 Task: Zoom out the location "Shell Knob, Missouri, US" two times.
Action: Mouse moved to (813, 171)
Screenshot: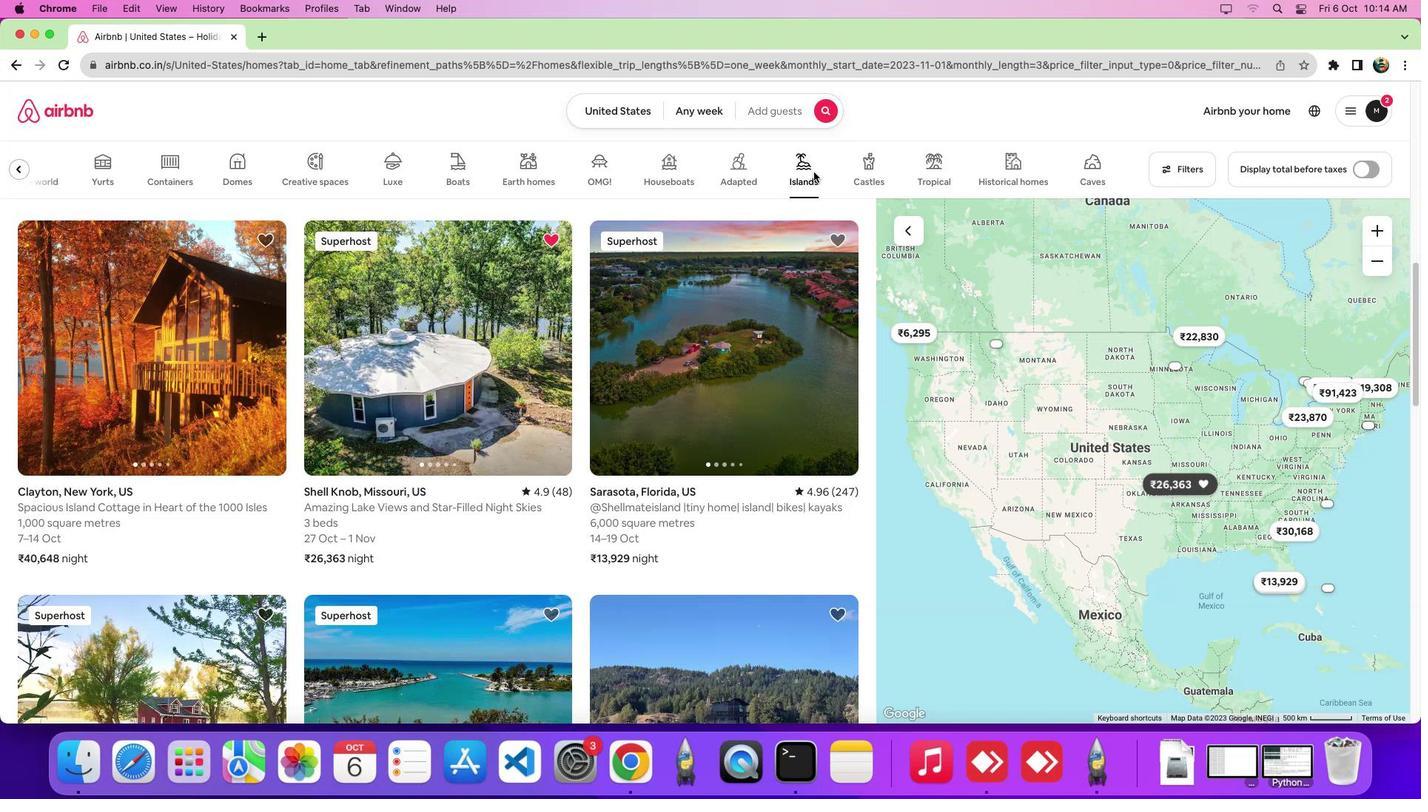 
Action: Mouse pressed left at (813, 171)
Screenshot: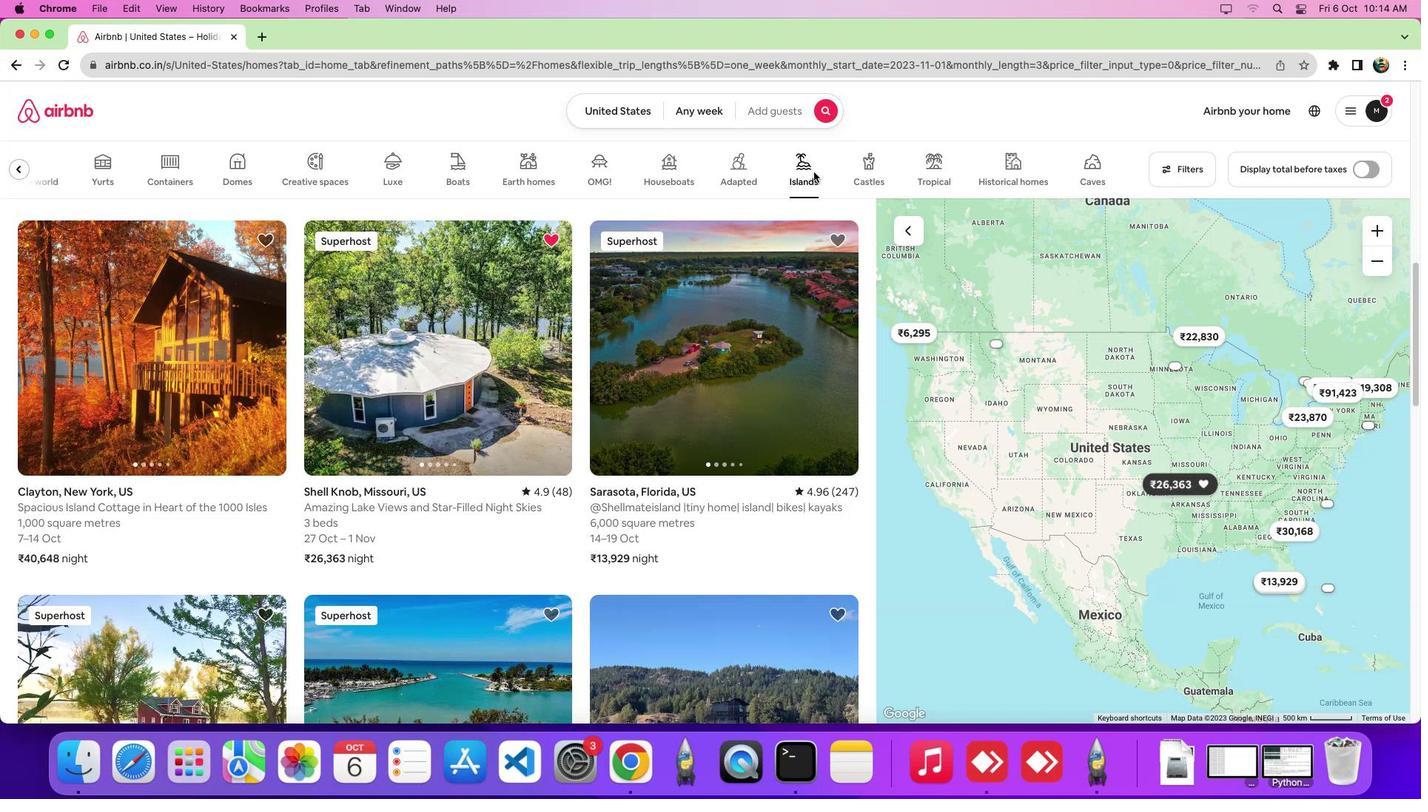 
Action: Mouse moved to (397, 401)
Screenshot: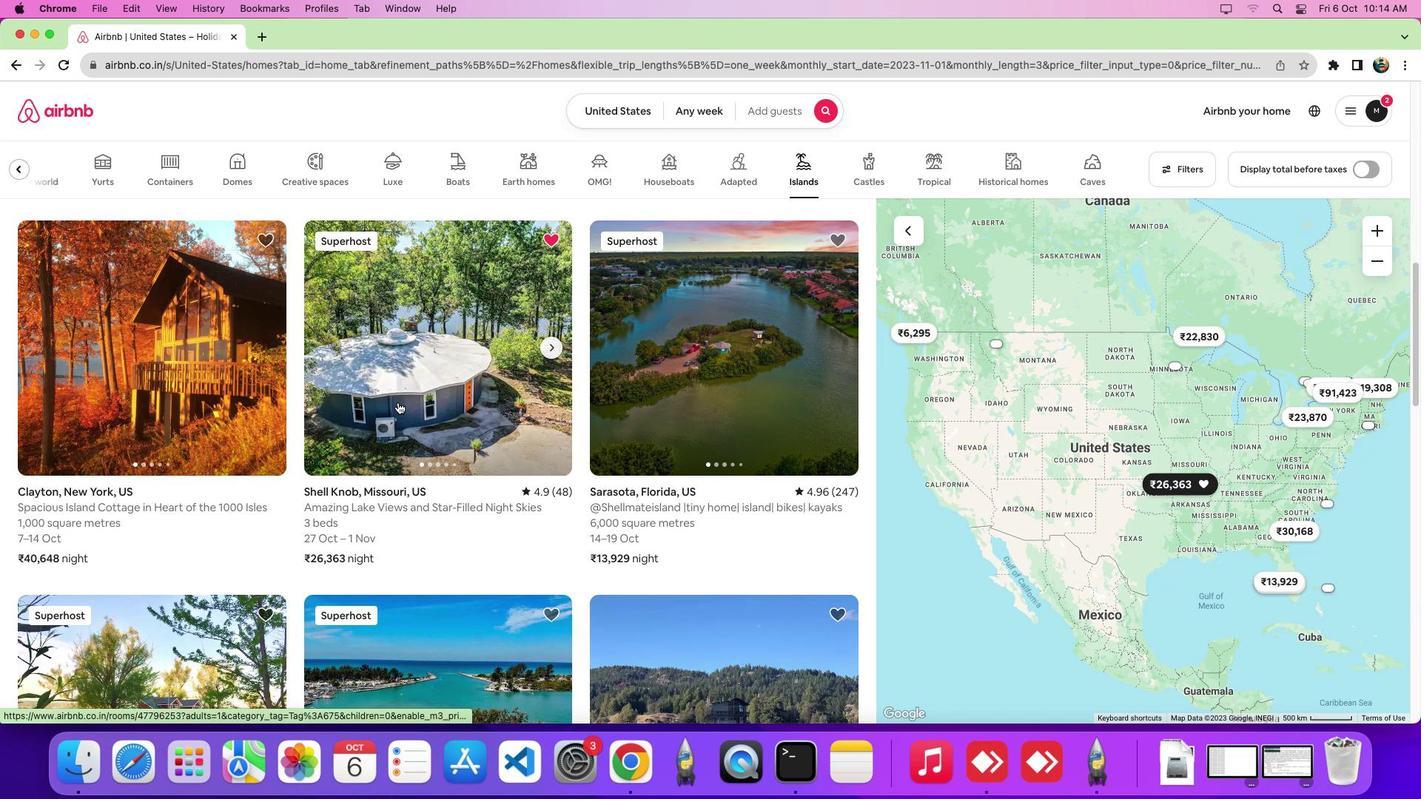 
Action: Mouse pressed left at (397, 401)
Screenshot: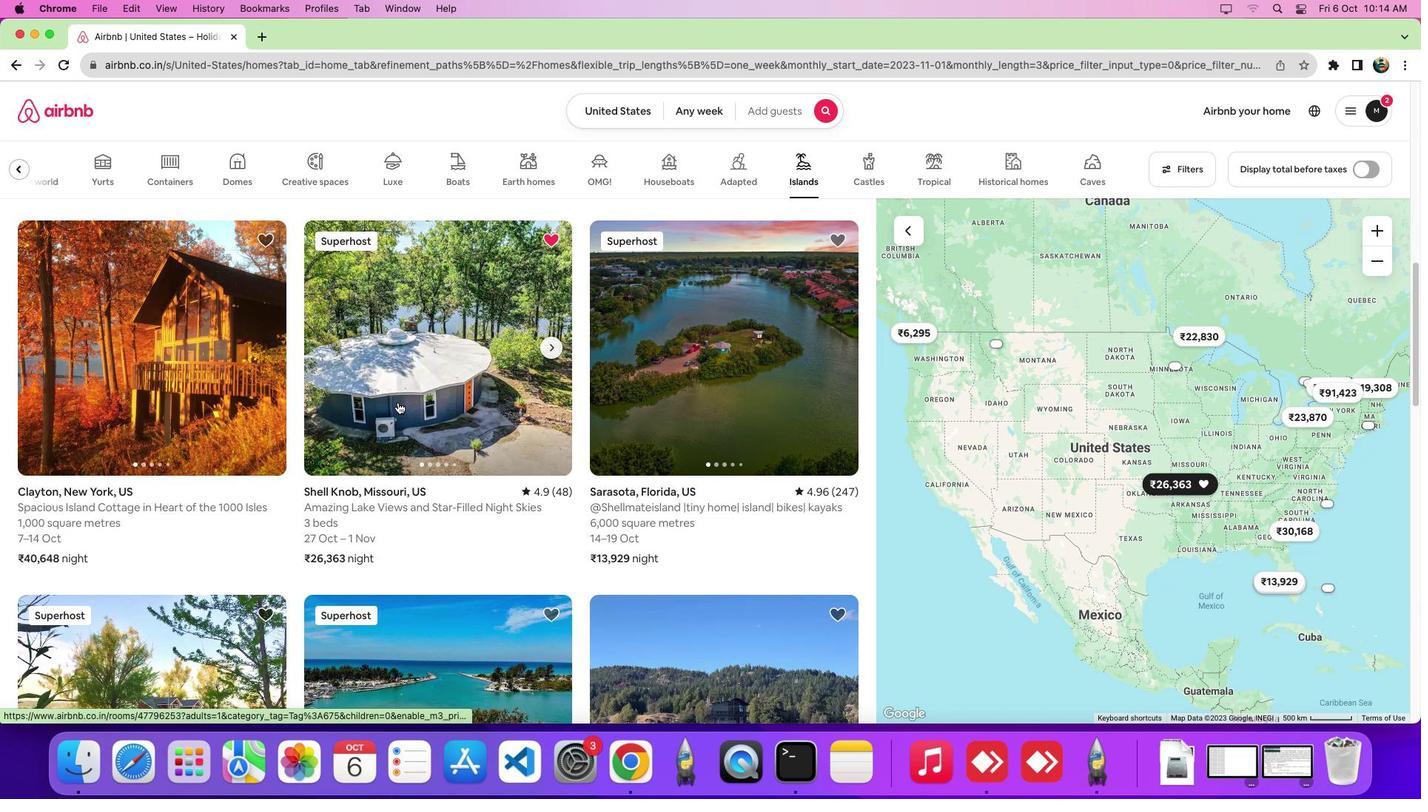 
Action: Mouse moved to (586, 535)
Screenshot: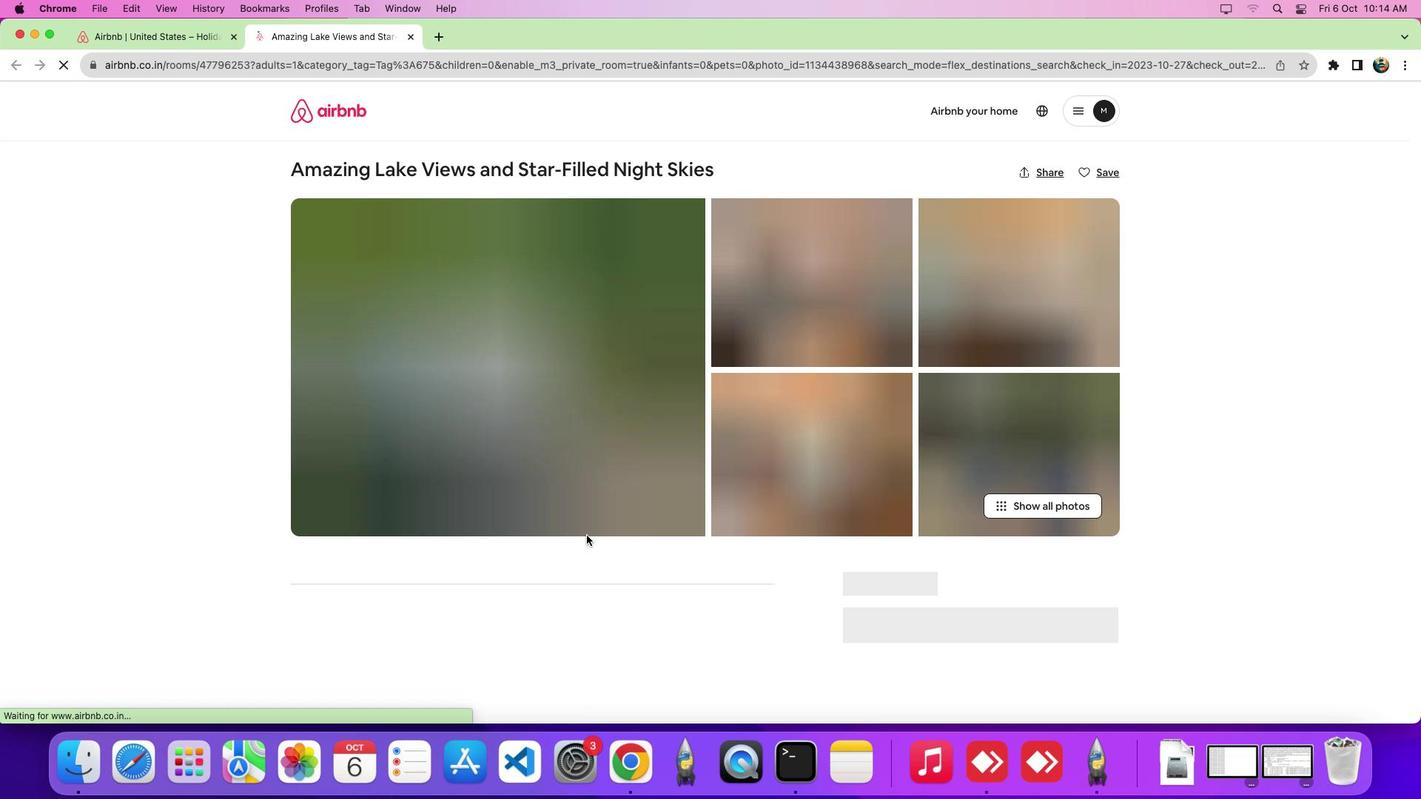 
Action: Mouse scrolled (586, 535) with delta (0, 0)
Screenshot: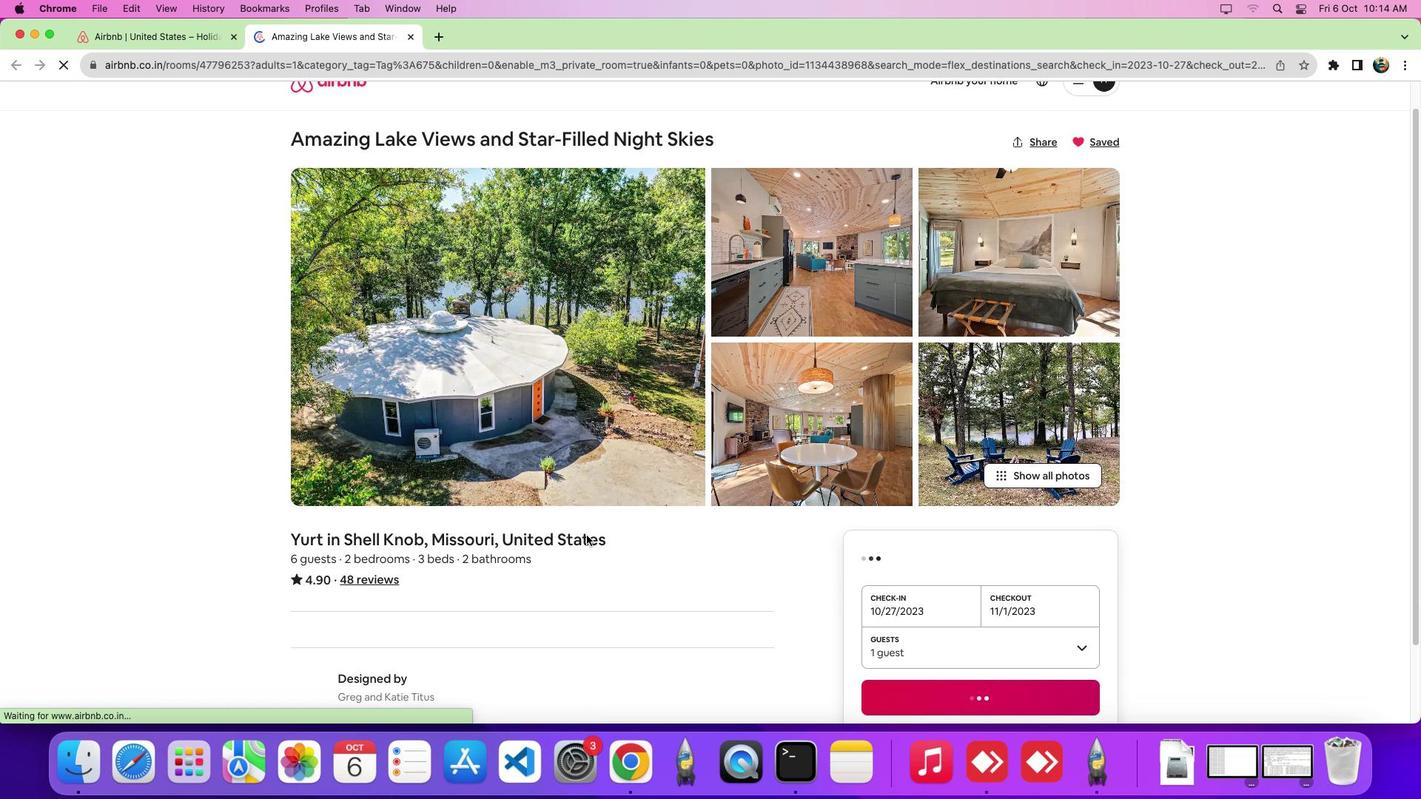 
Action: Mouse scrolled (586, 535) with delta (0, -1)
Screenshot: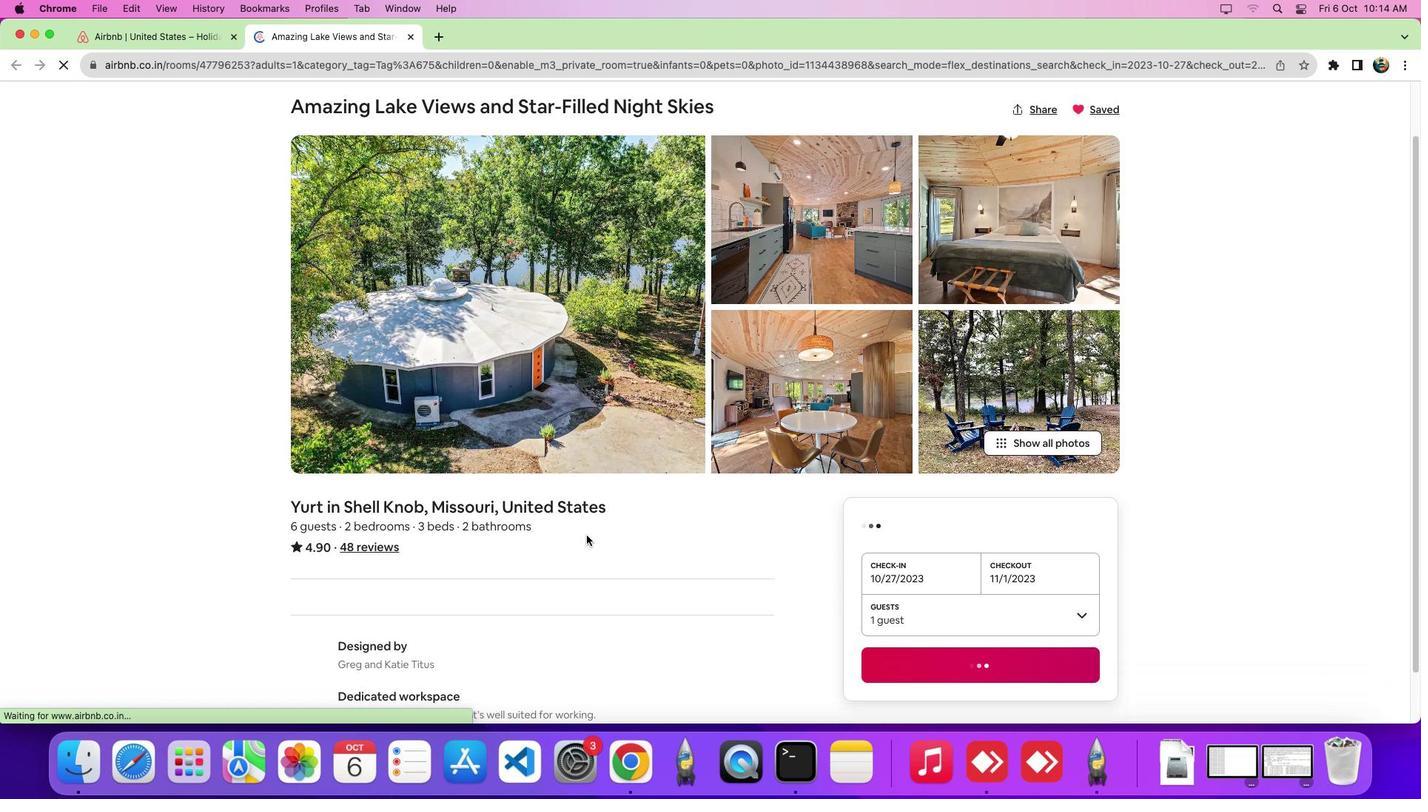 
Action: Mouse scrolled (586, 535) with delta (0, -7)
Screenshot: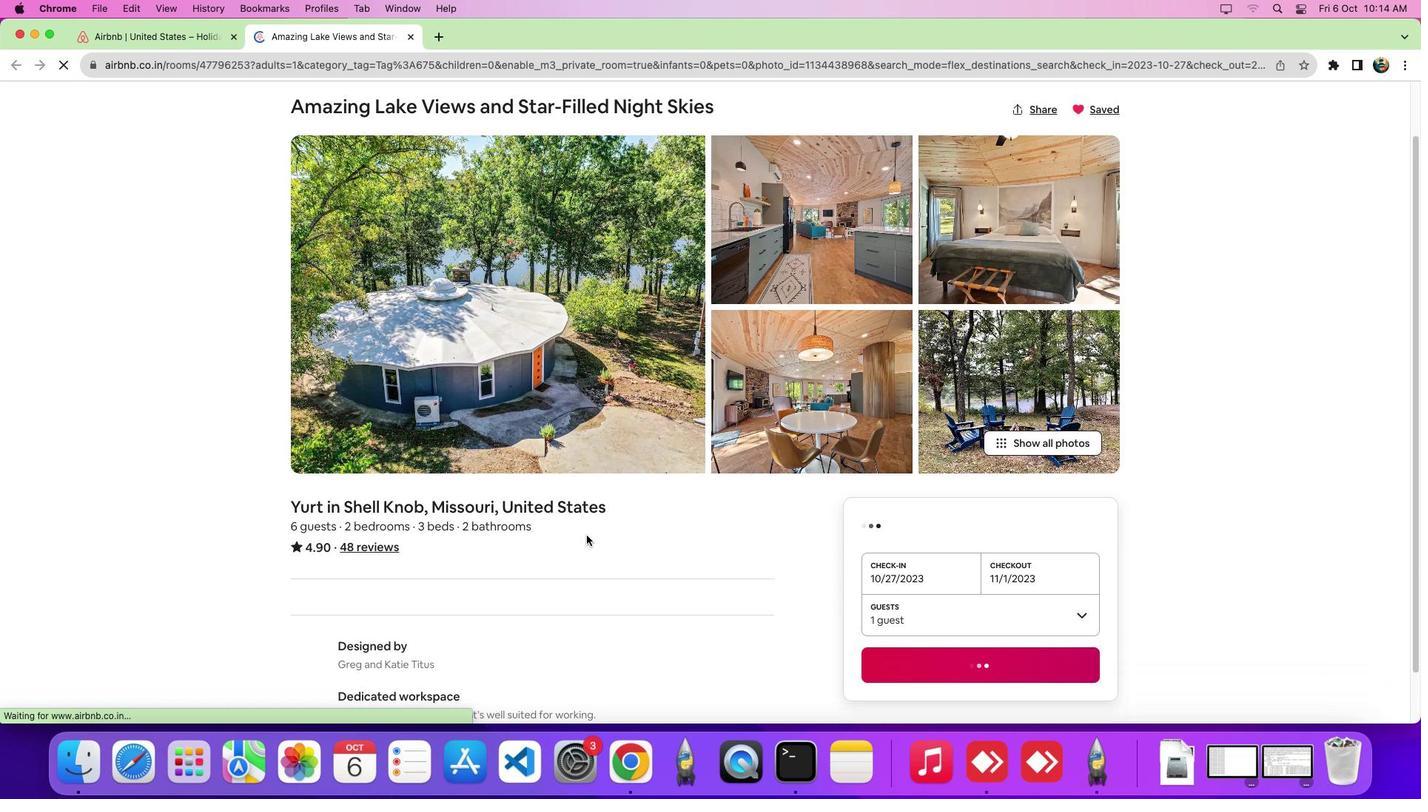 
Action: Mouse scrolled (586, 535) with delta (0, -10)
Screenshot: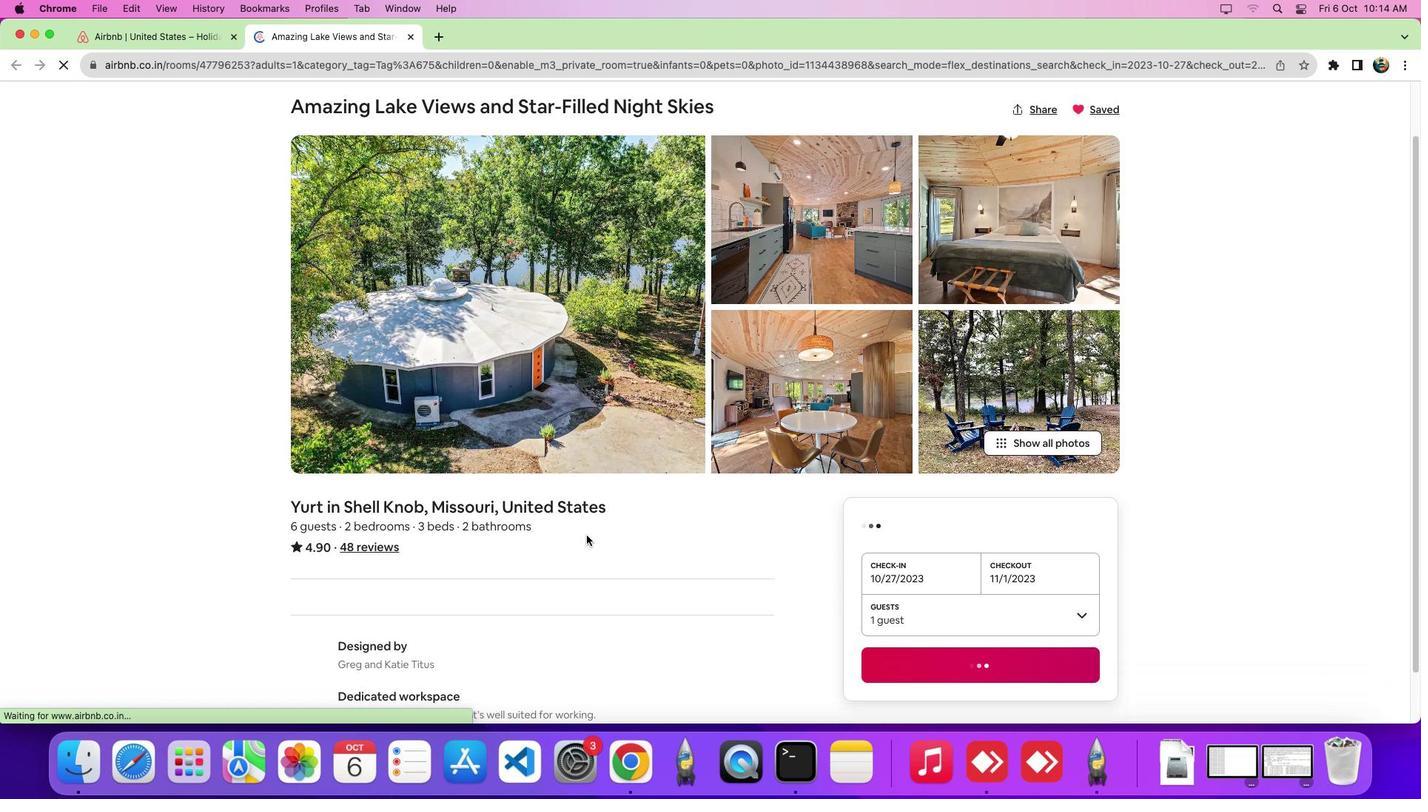 
Action: Mouse scrolled (586, 535) with delta (0, -11)
Screenshot: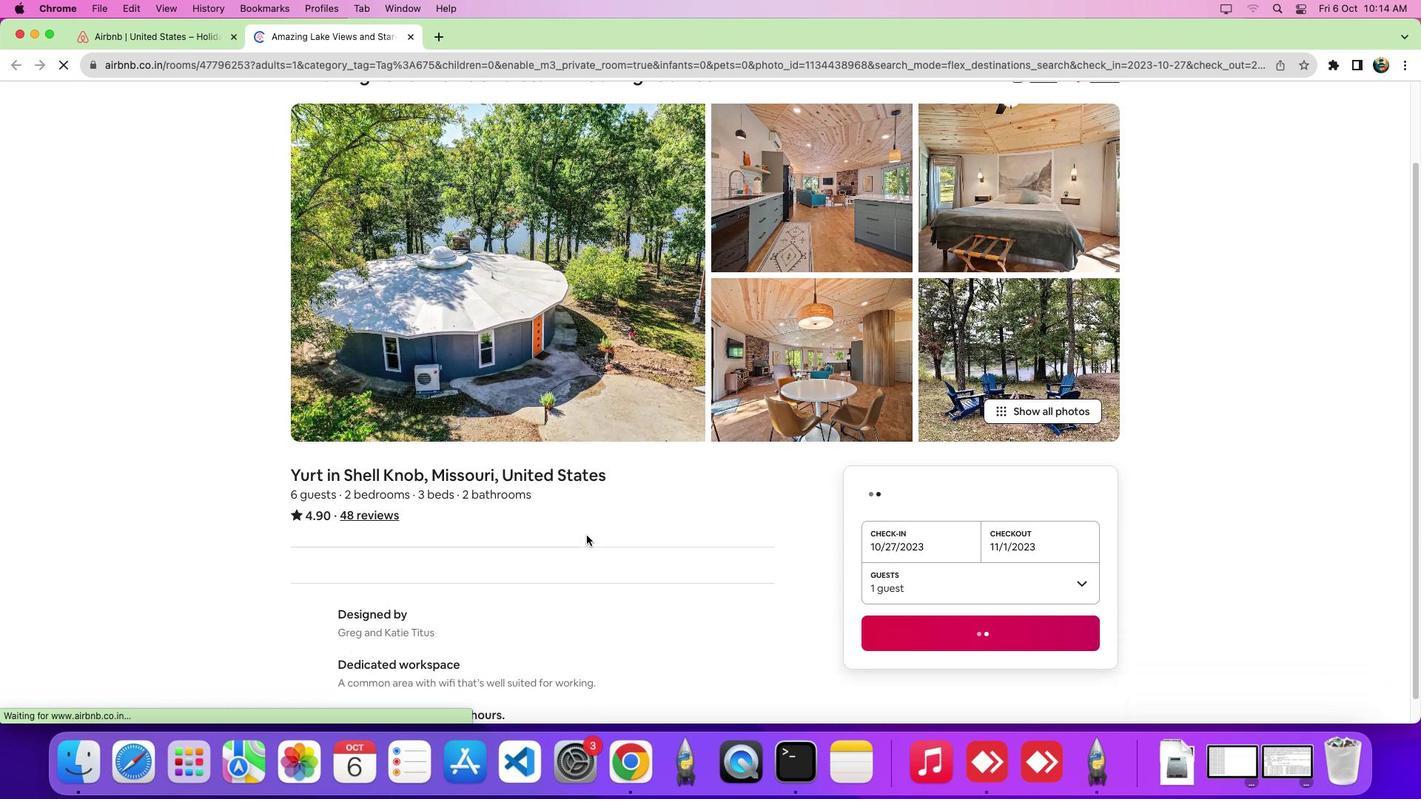 
Action: Mouse scrolled (586, 535) with delta (0, -12)
Screenshot: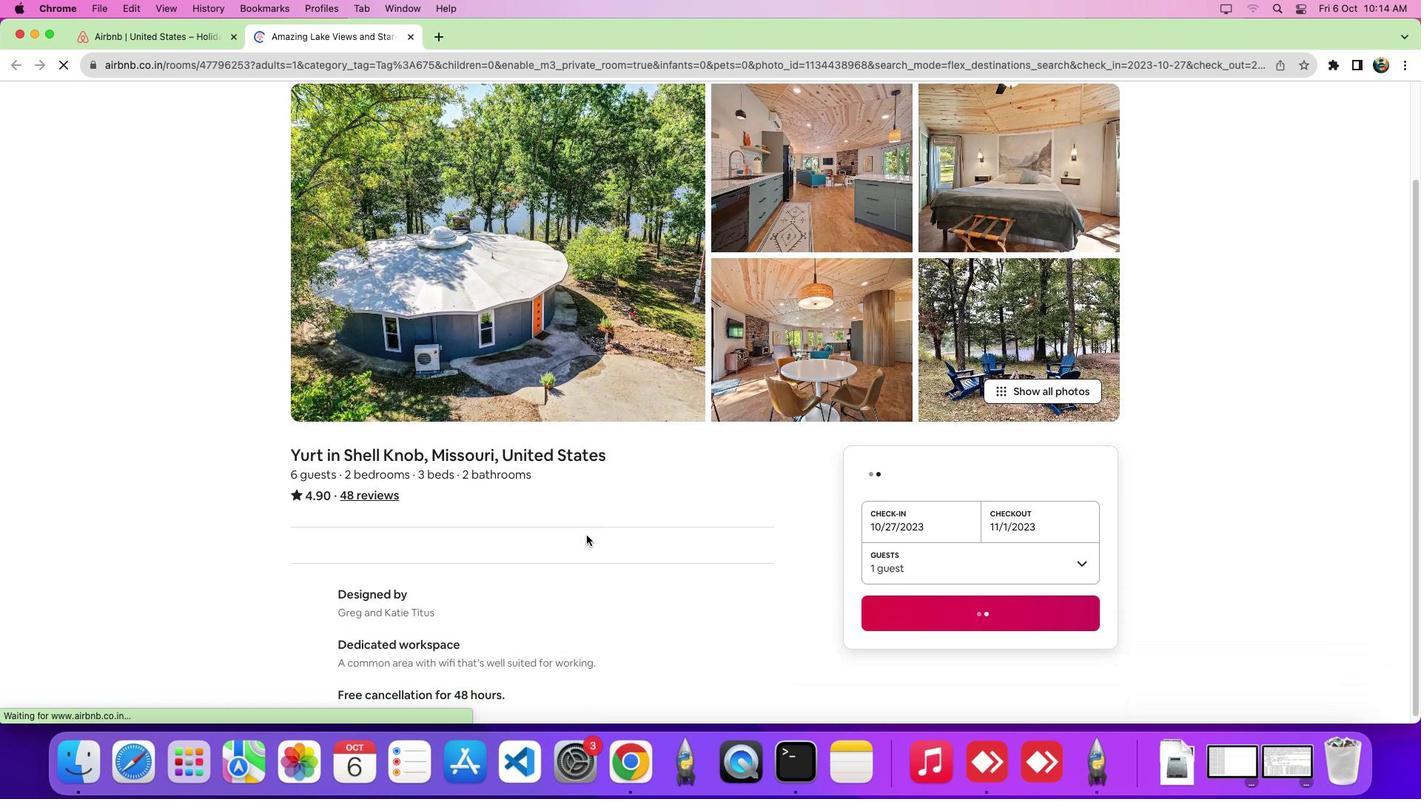 
Action: Mouse scrolled (586, 535) with delta (0, 0)
Screenshot: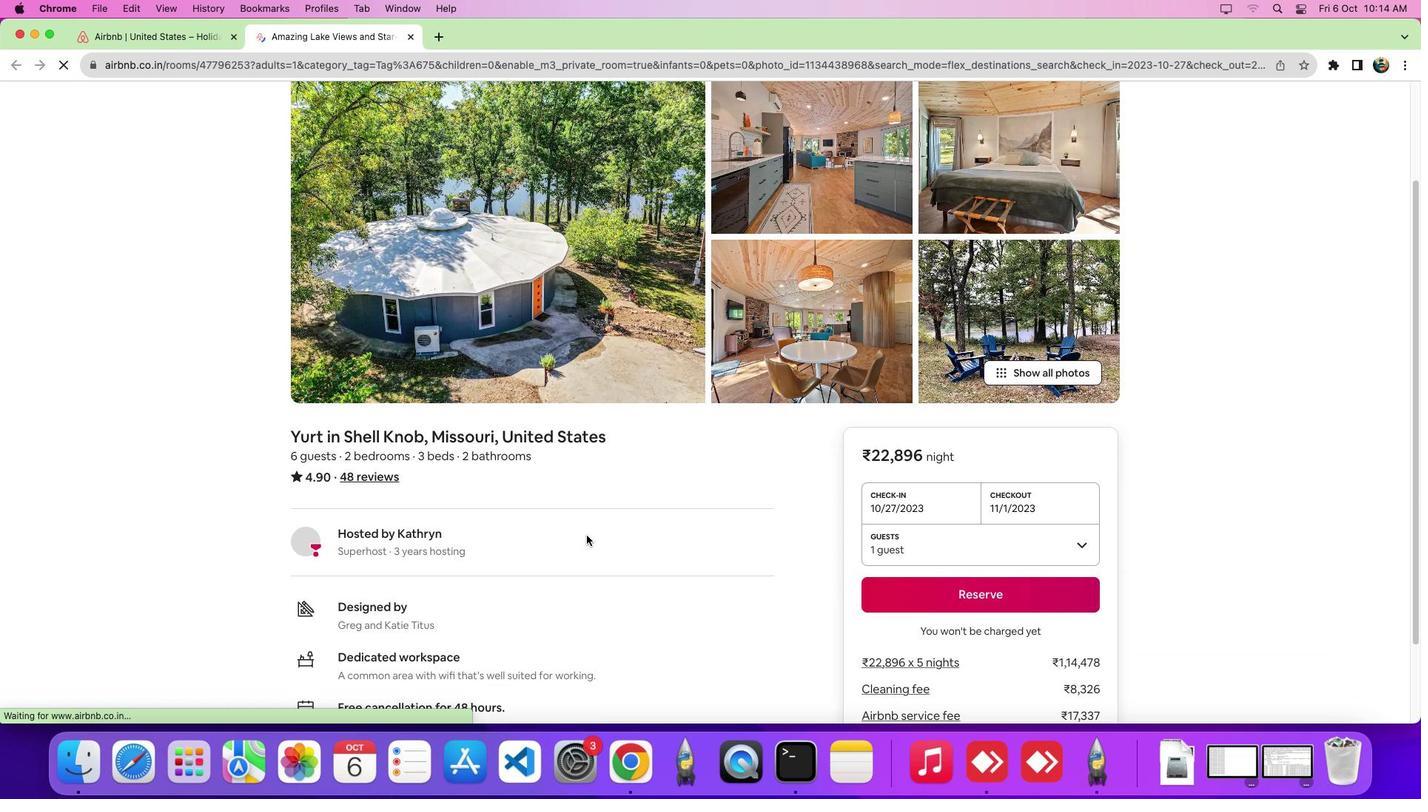 
Action: Mouse scrolled (586, 535) with delta (0, -1)
Screenshot: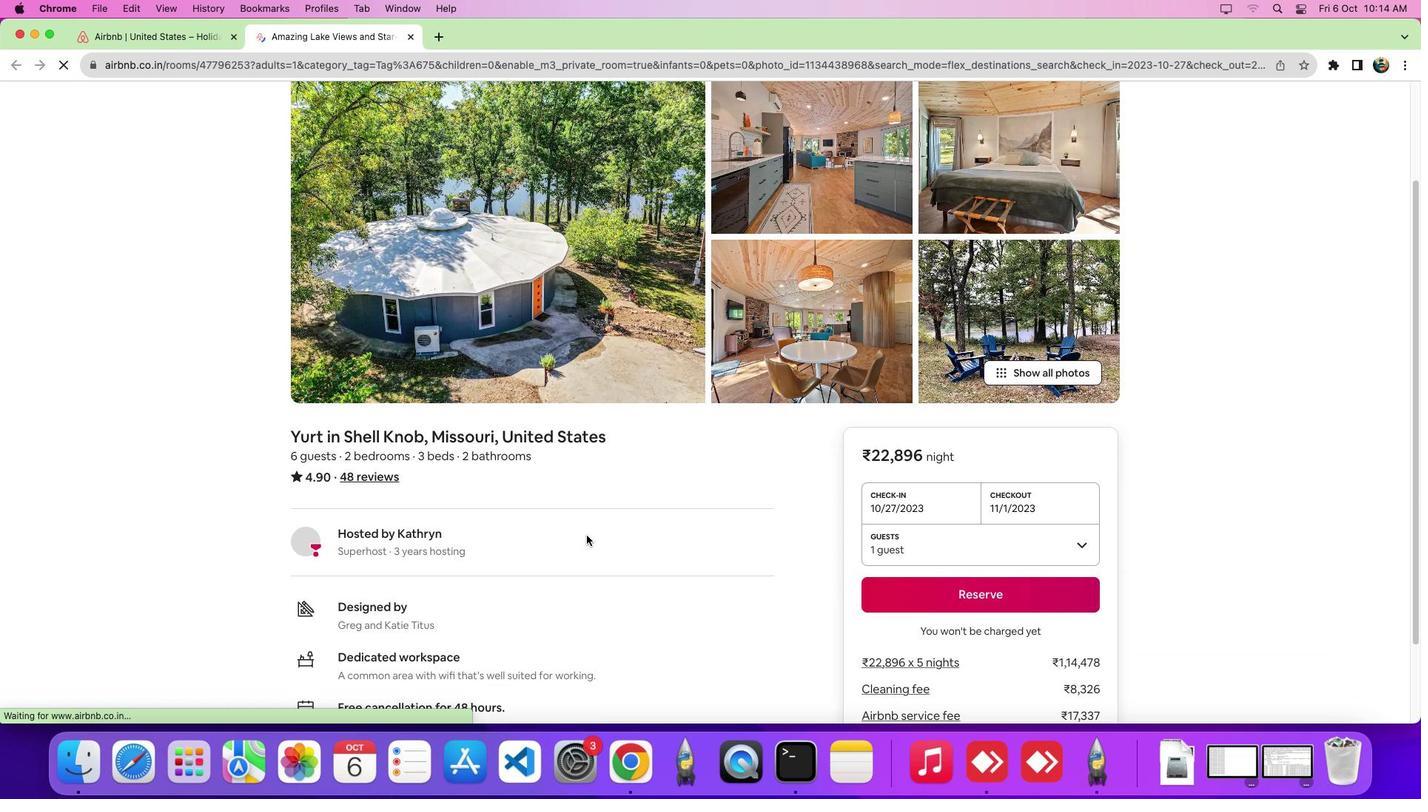 
Action: Mouse scrolled (586, 535) with delta (0, -7)
Screenshot: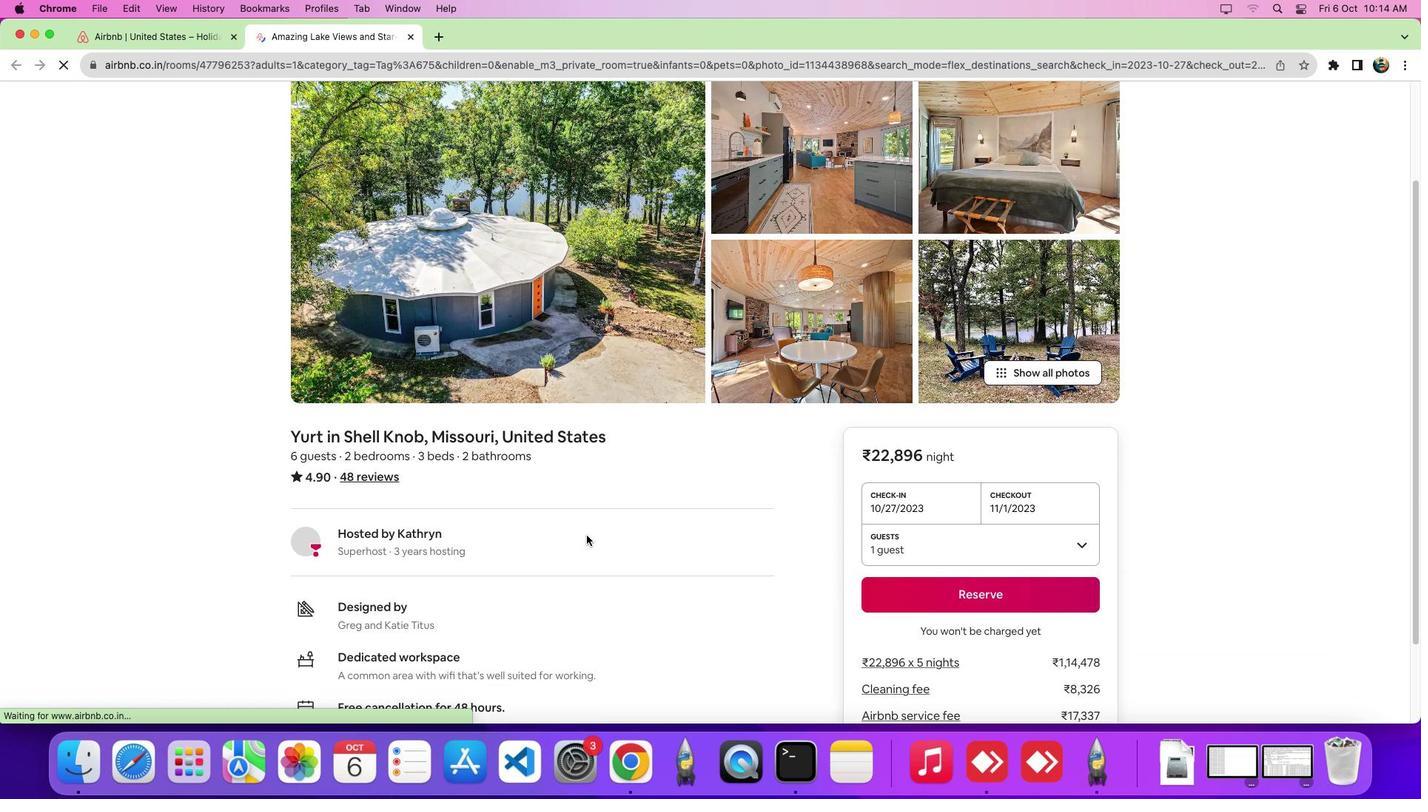 
Action: Mouse scrolled (586, 535) with delta (0, -10)
Screenshot: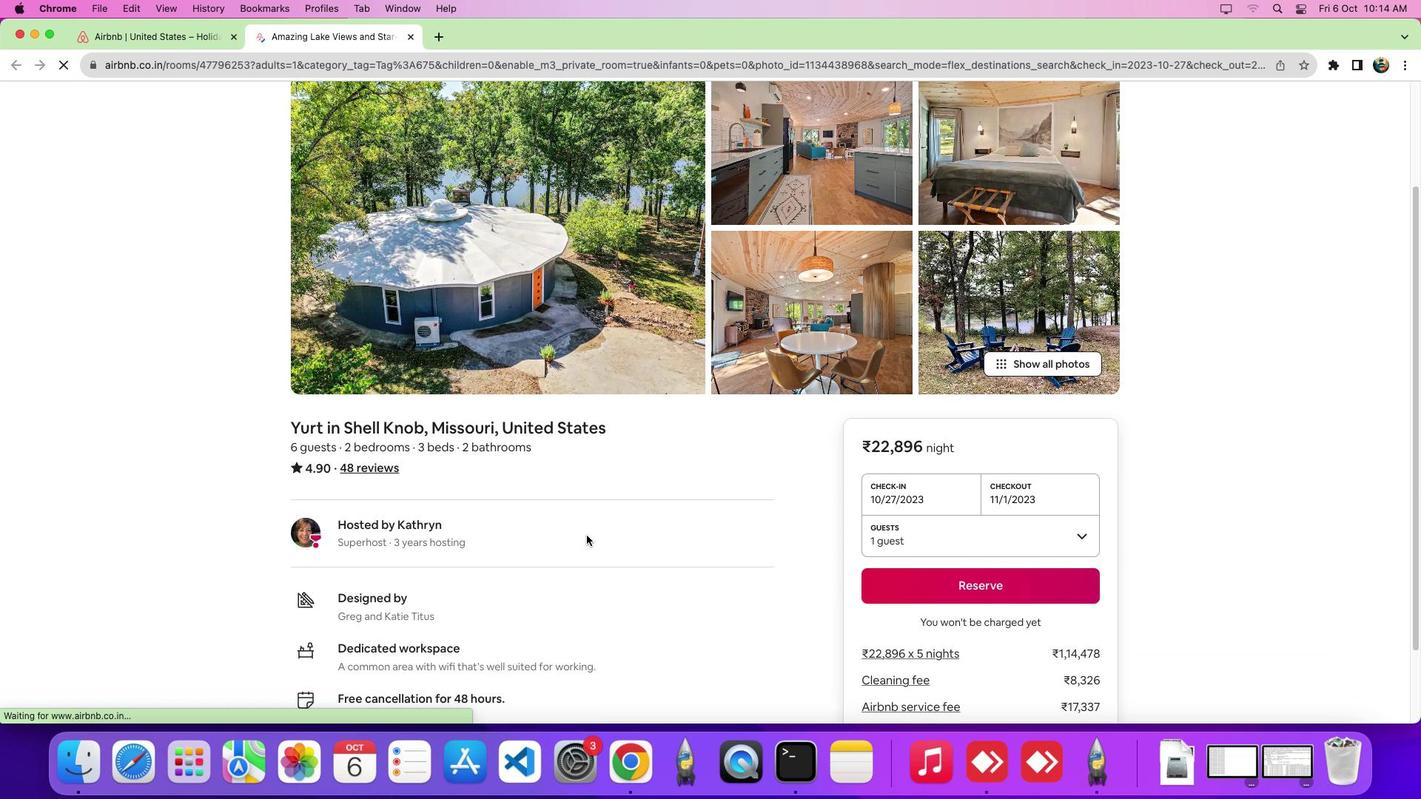 
Action: Mouse scrolled (586, 535) with delta (0, -11)
Screenshot: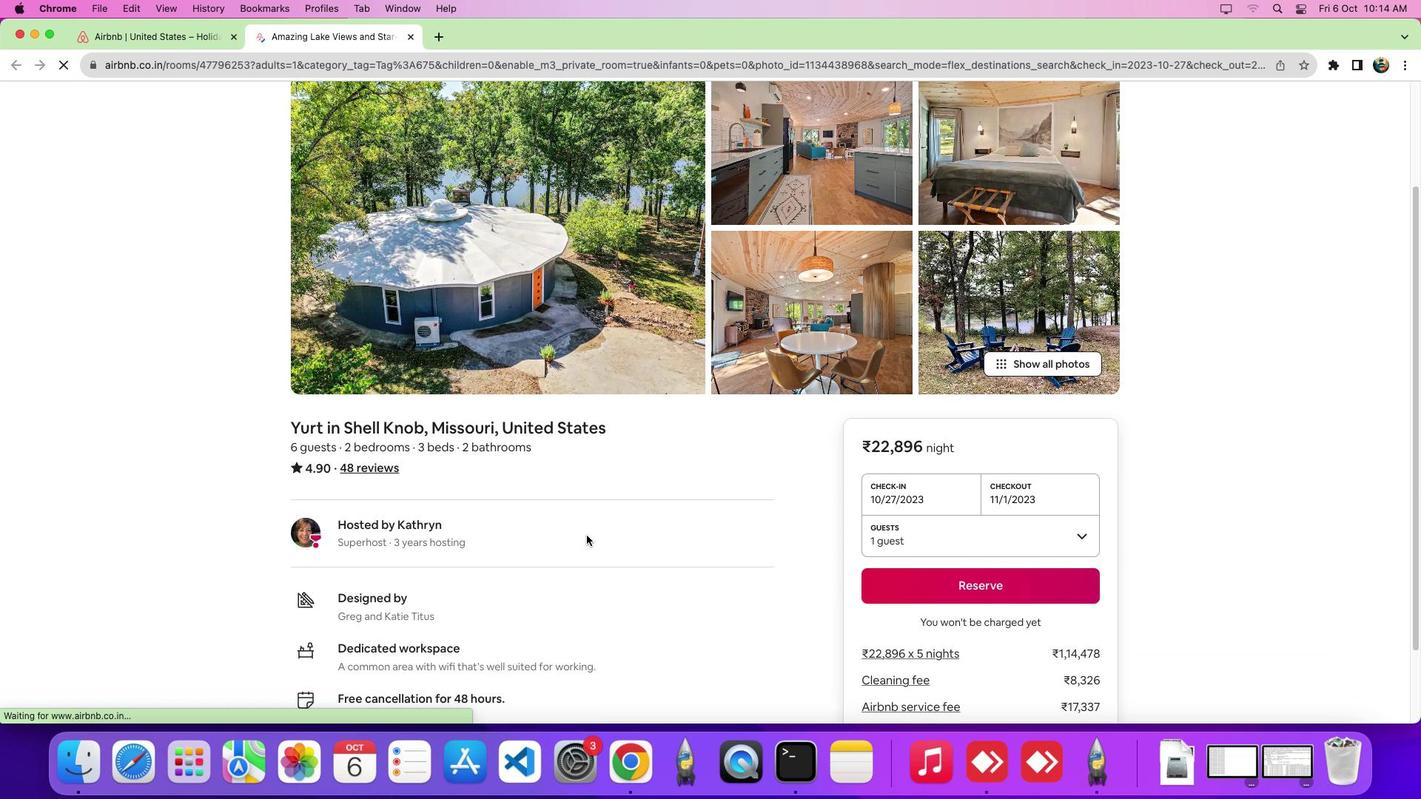 
Action: Mouse scrolled (586, 535) with delta (0, -12)
Screenshot: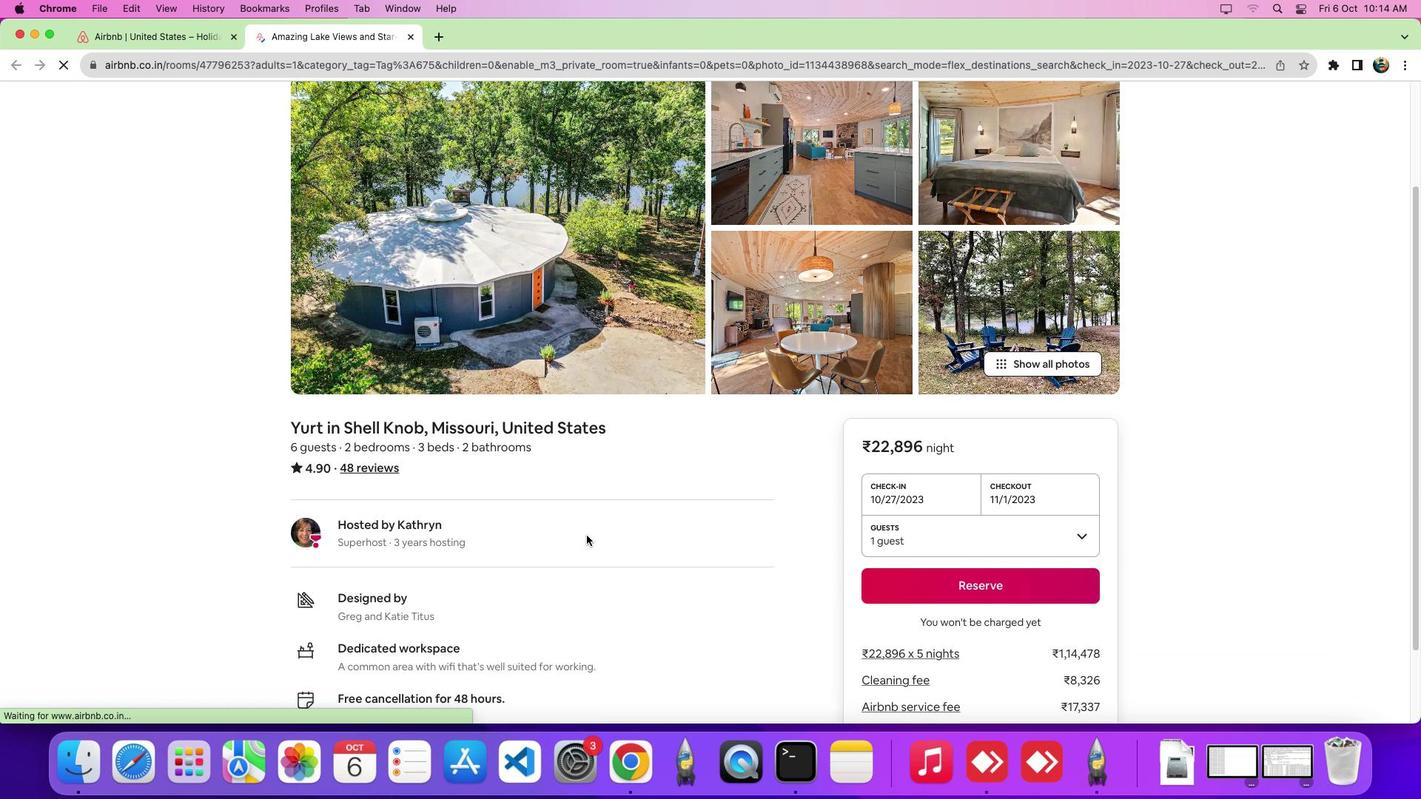 
Action: Mouse scrolled (586, 535) with delta (0, 0)
Screenshot: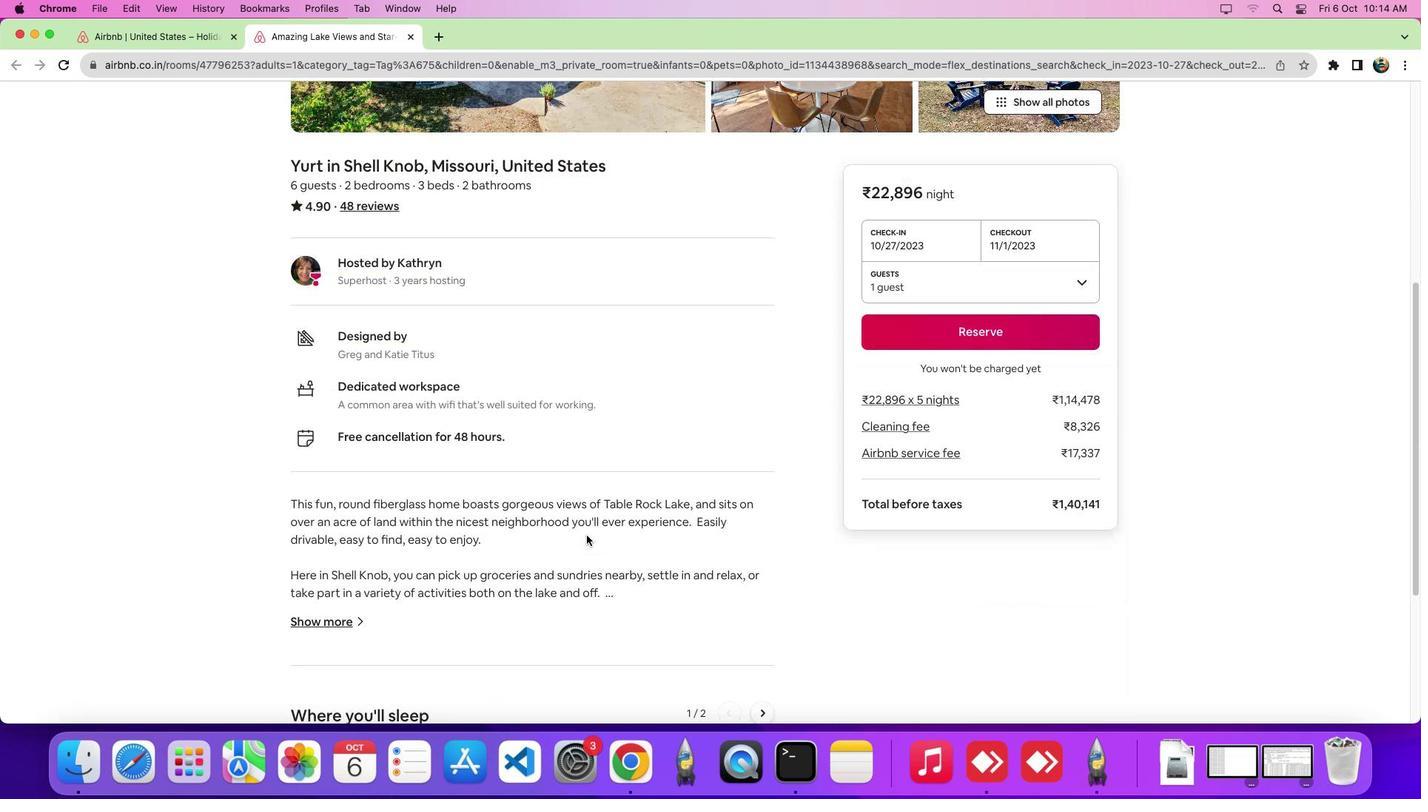 
Action: Mouse scrolled (586, 535) with delta (0, -1)
Screenshot: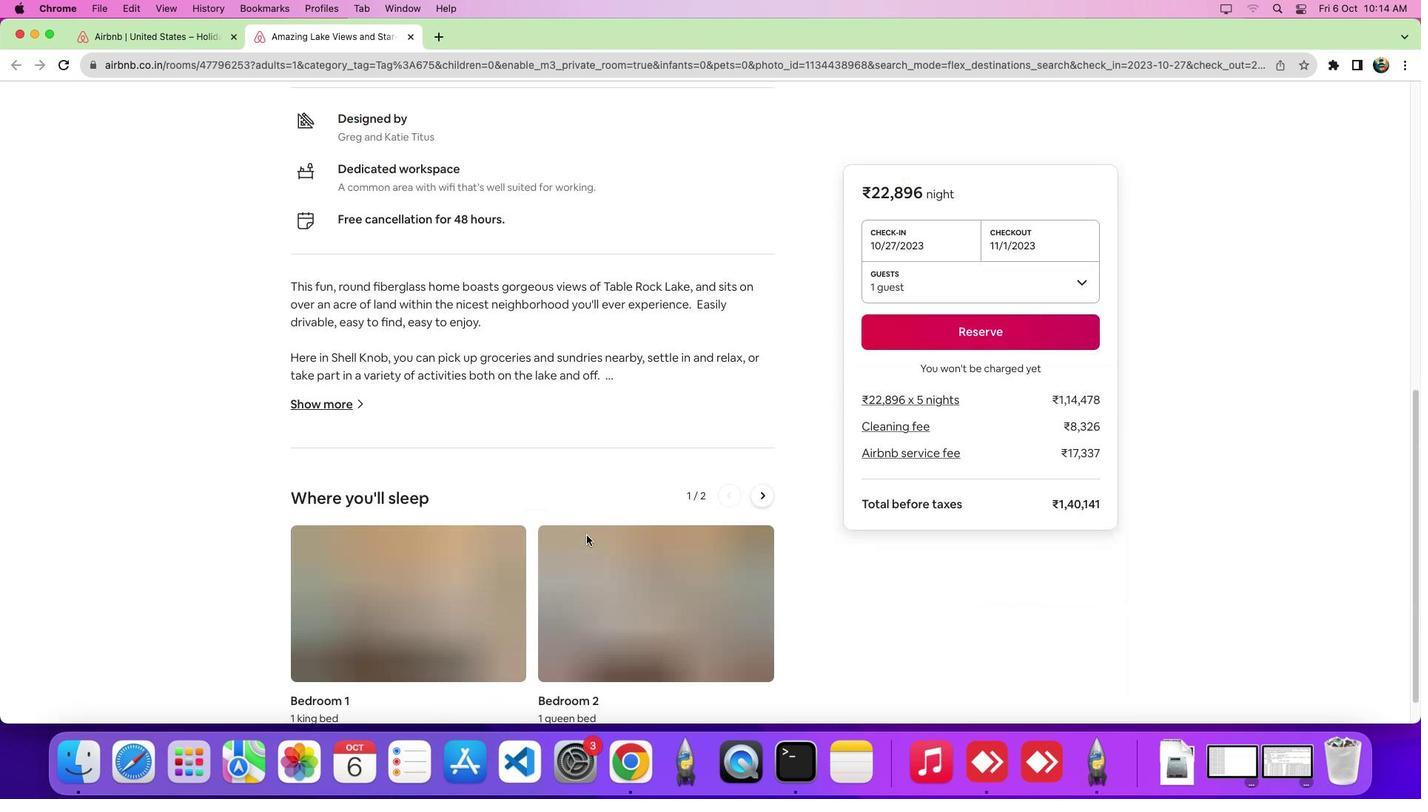 
Action: Mouse scrolled (586, 535) with delta (0, -7)
Screenshot: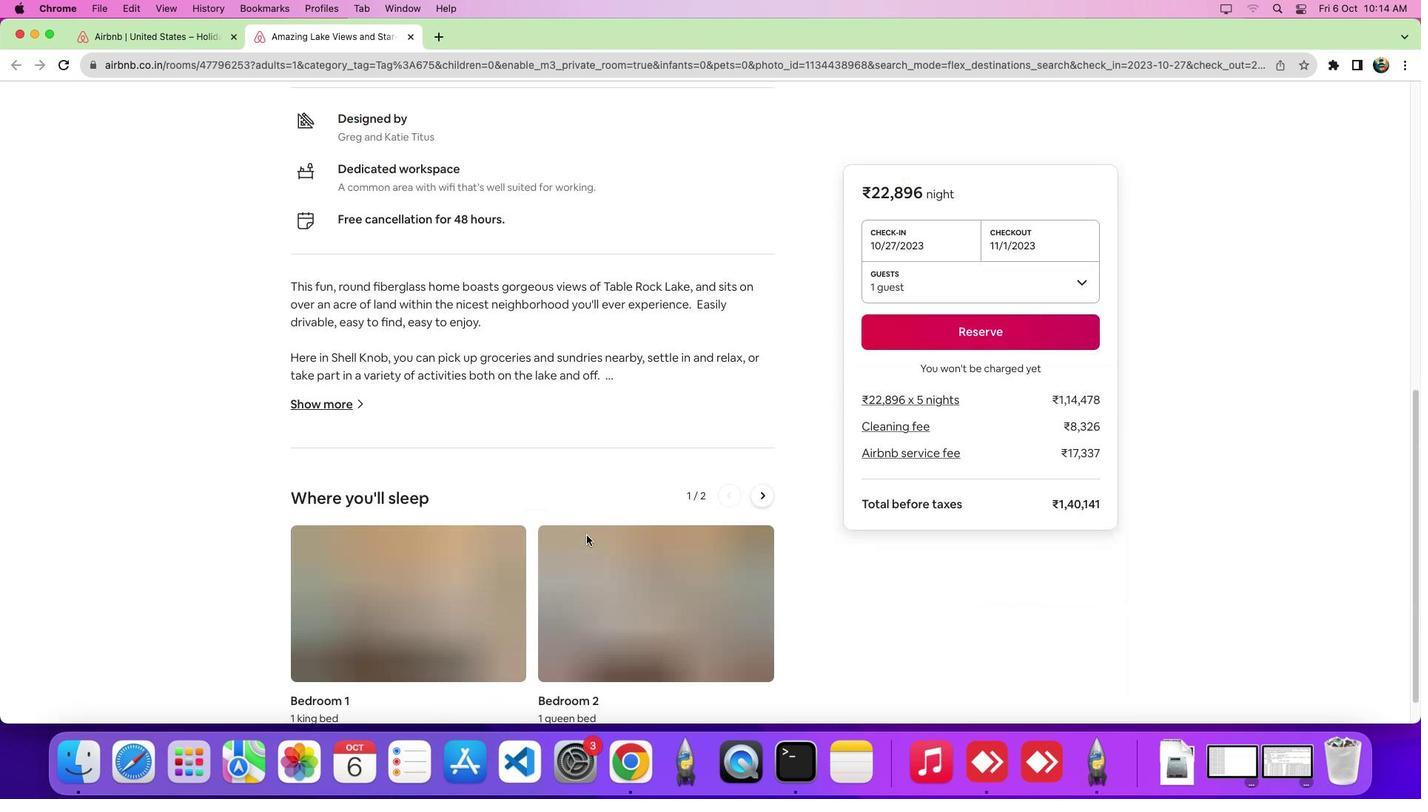 
Action: Mouse scrolled (586, 535) with delta (0, -10)
Screenshot: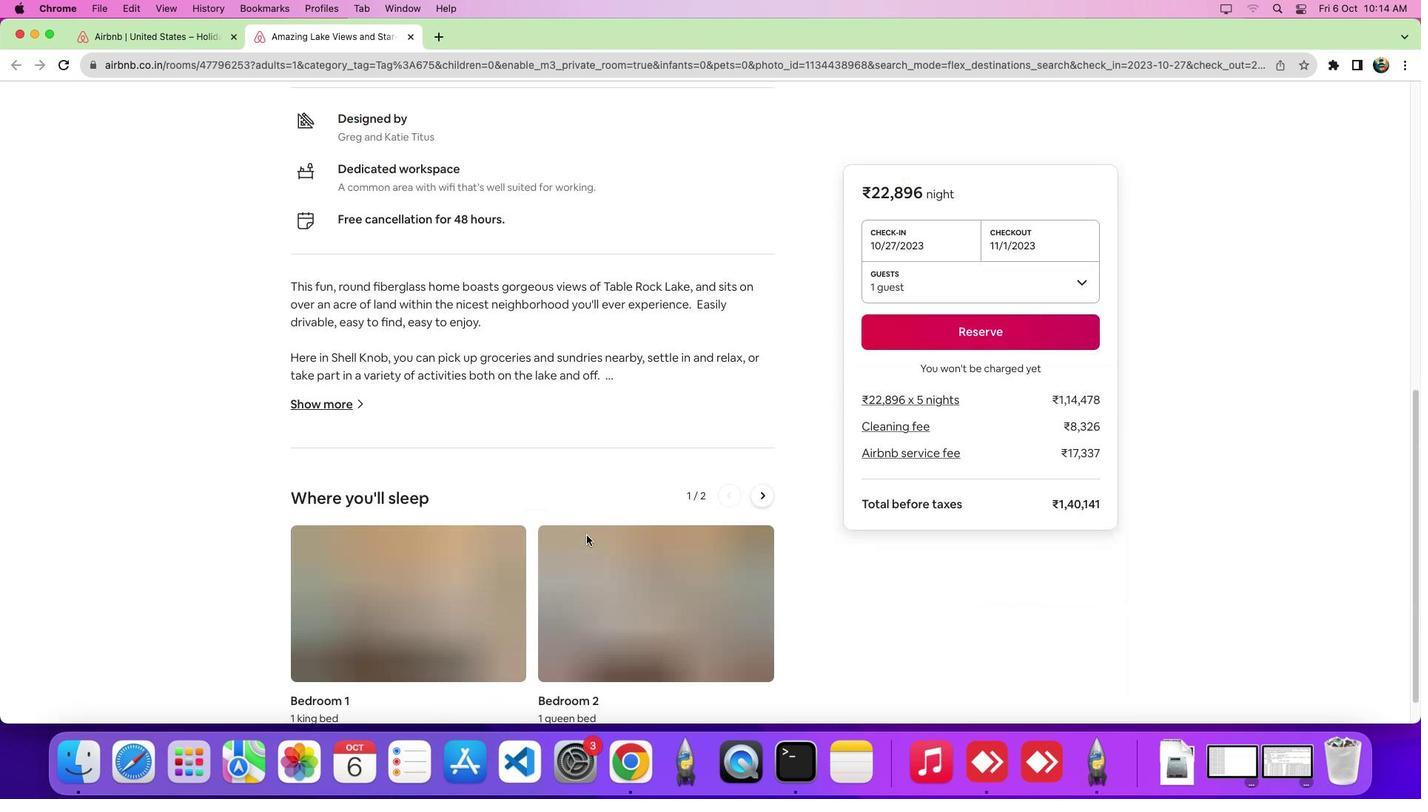 
Action: Mouse scrolled (586, 535) with delta (0, -11)
Screenshot: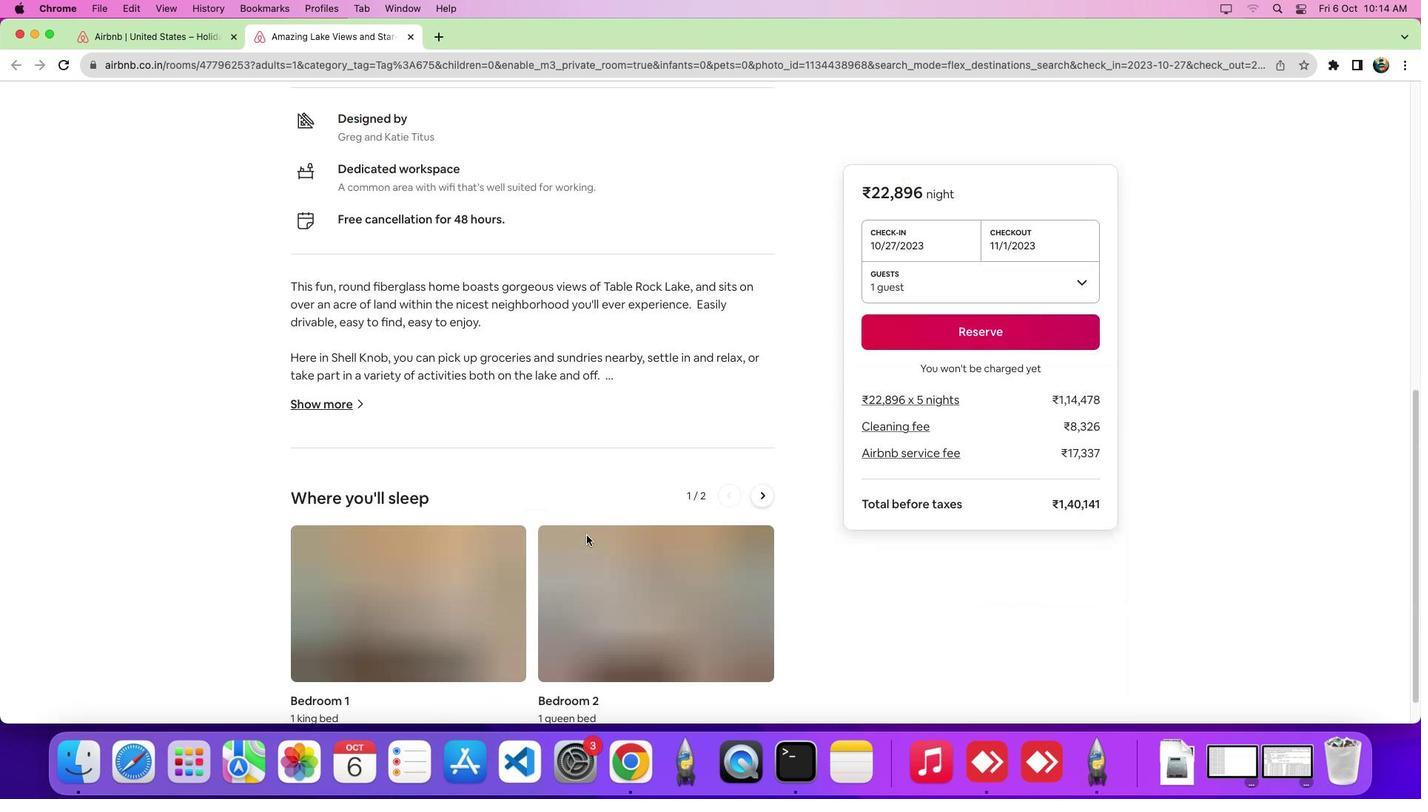 
Action: Mouse scrolled (586, 535) with delta (0, -12)
Screenshot: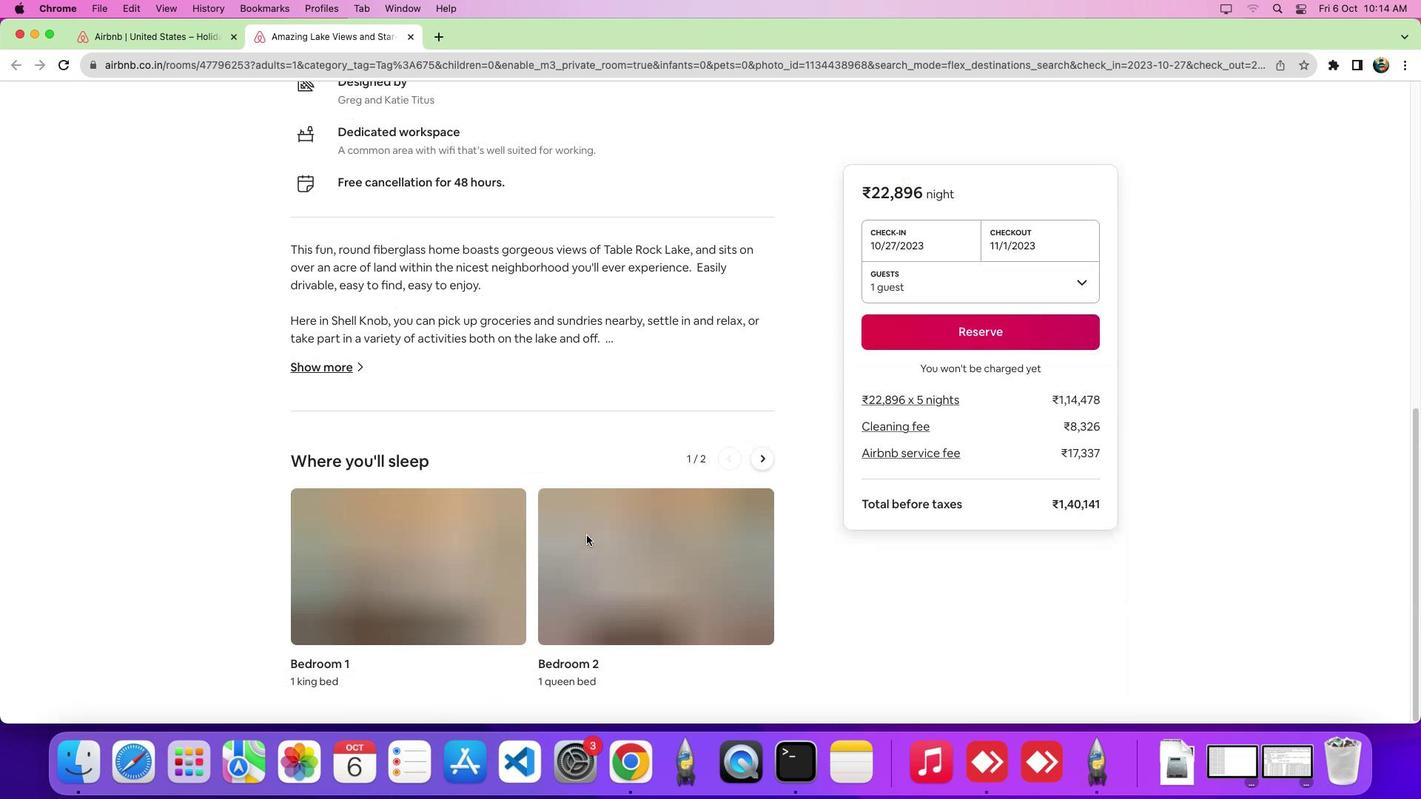 
Action: Mouse scrolled (586, 535) with delta (0, -14)
Screenshot: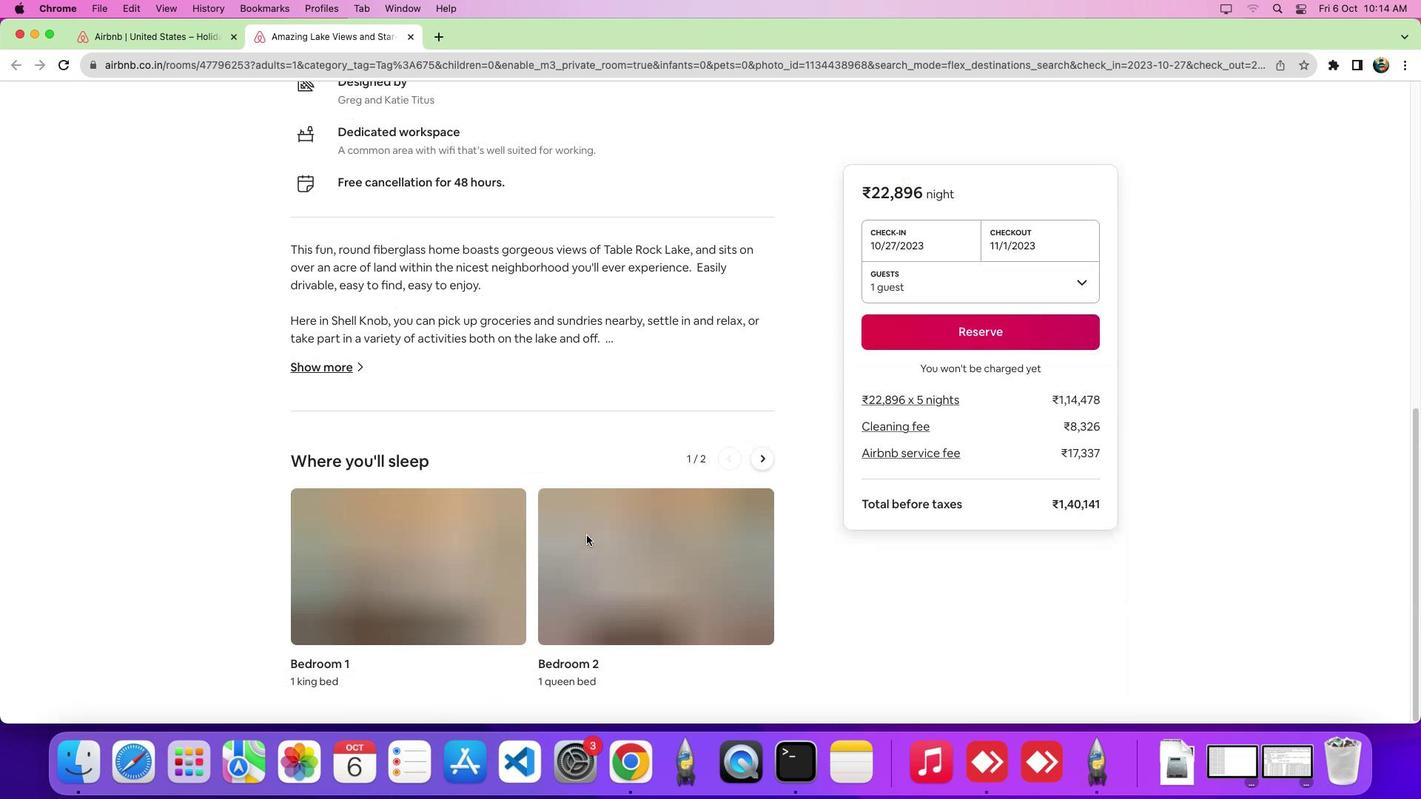 
Action: Mouse moved to (512, 111)
Screenshot: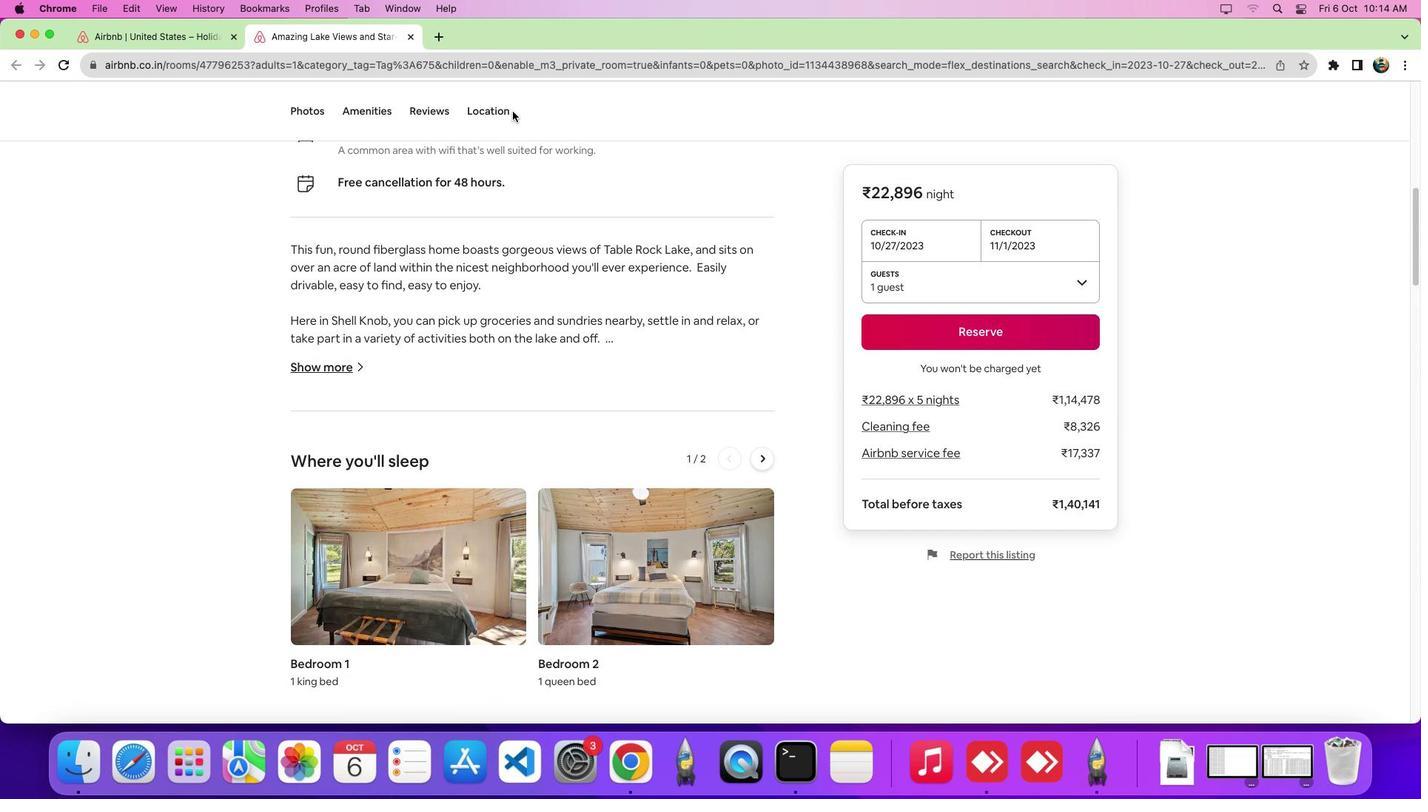 
Action: Mouse pressed left at (512, 111)
Screenshot: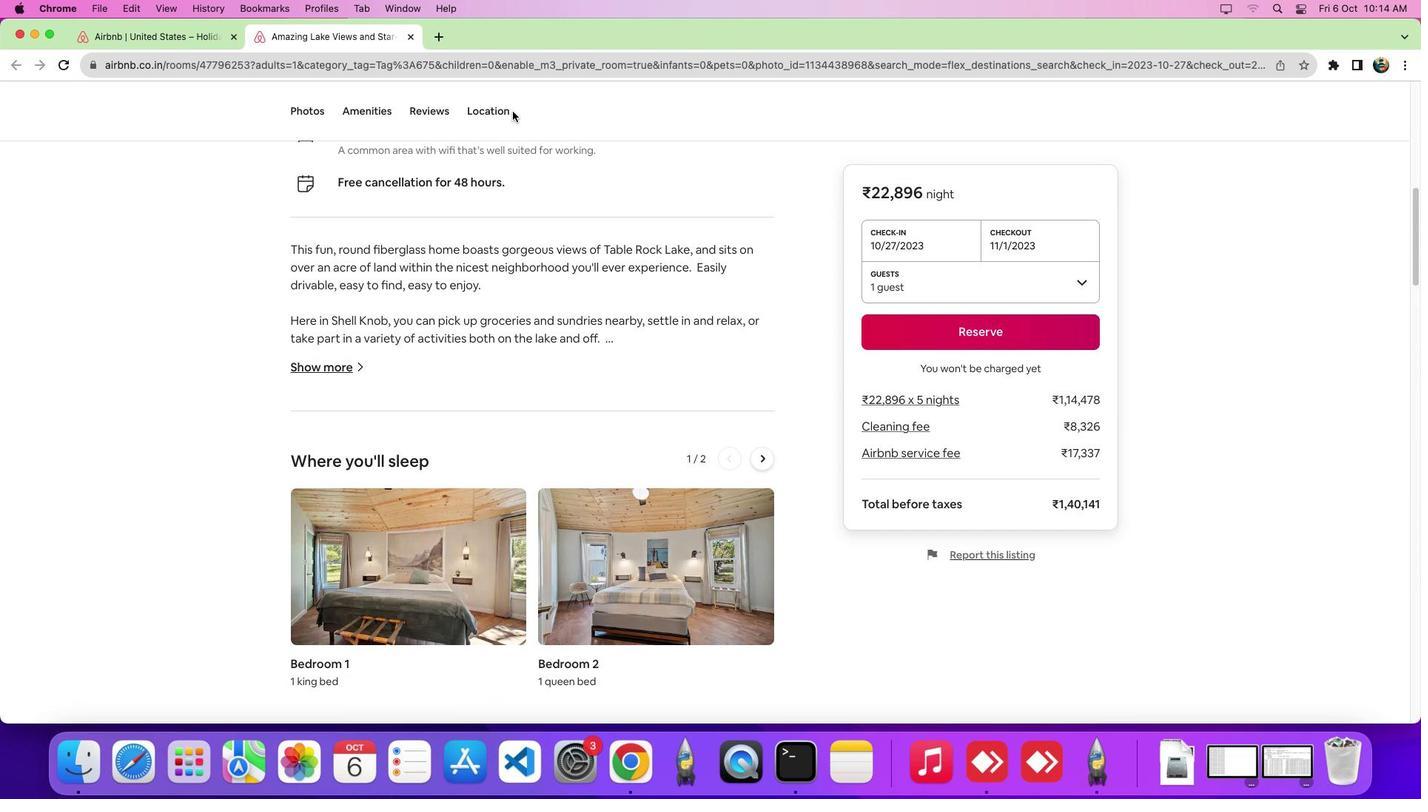 
Action: Mouse moved to (504, 116)
Screenshot: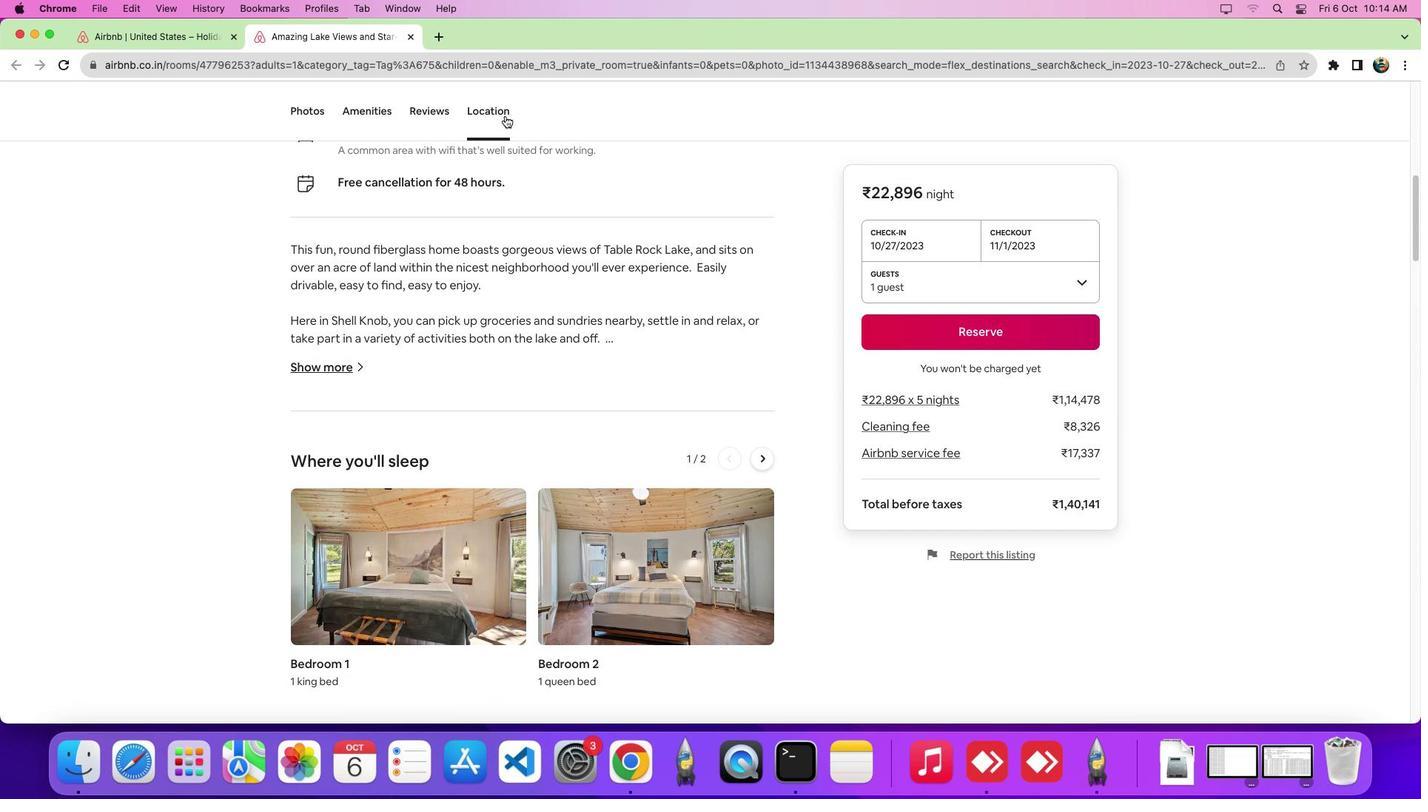 
Action: Mouse pressed left at (504, 116)
Screenshot: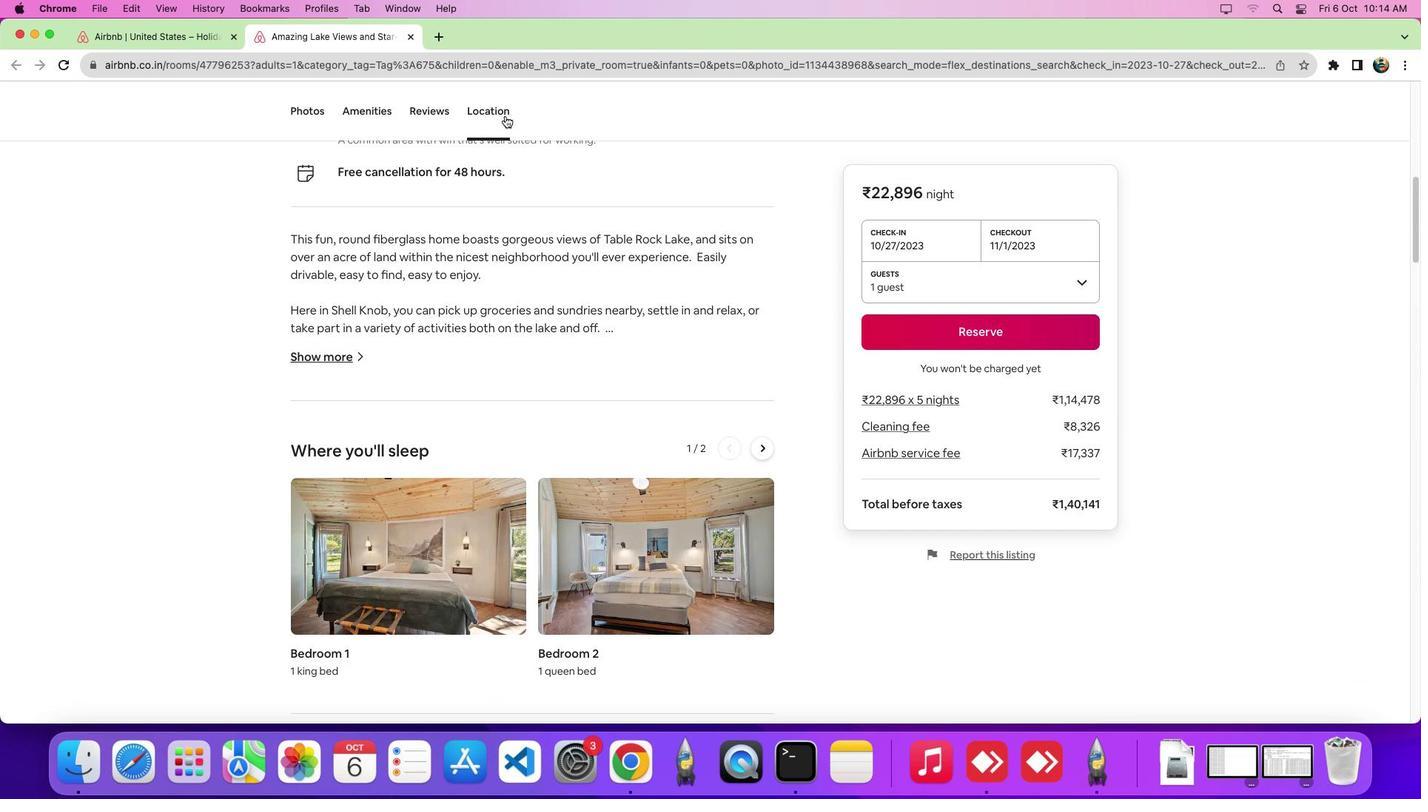 
Action: Mouse moved to (1088, 347)
Screenshot: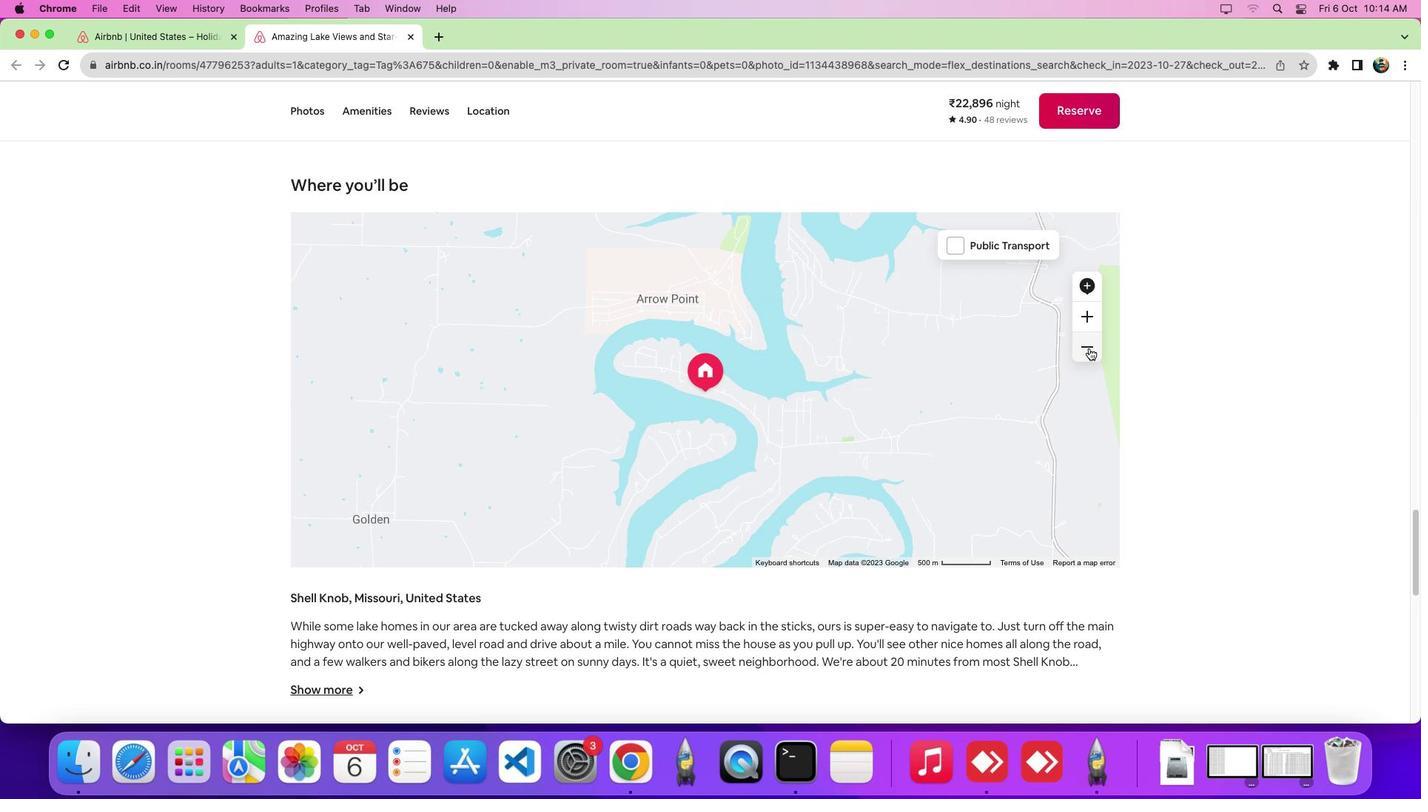 
Action: Mouse pressed left at (1088, 347)
Screenshot: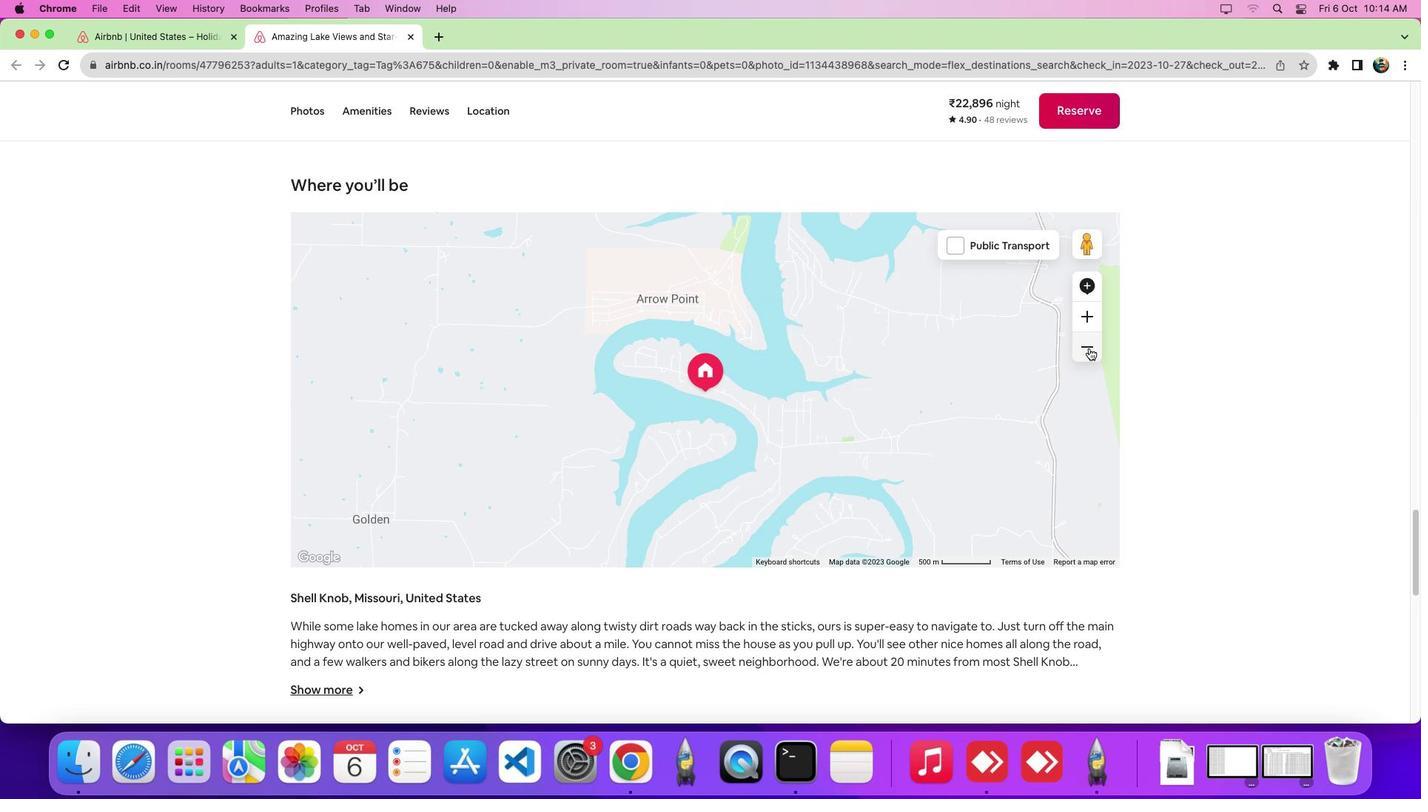
Action: Mouse pressed left at (1088, 347)
Screenshot: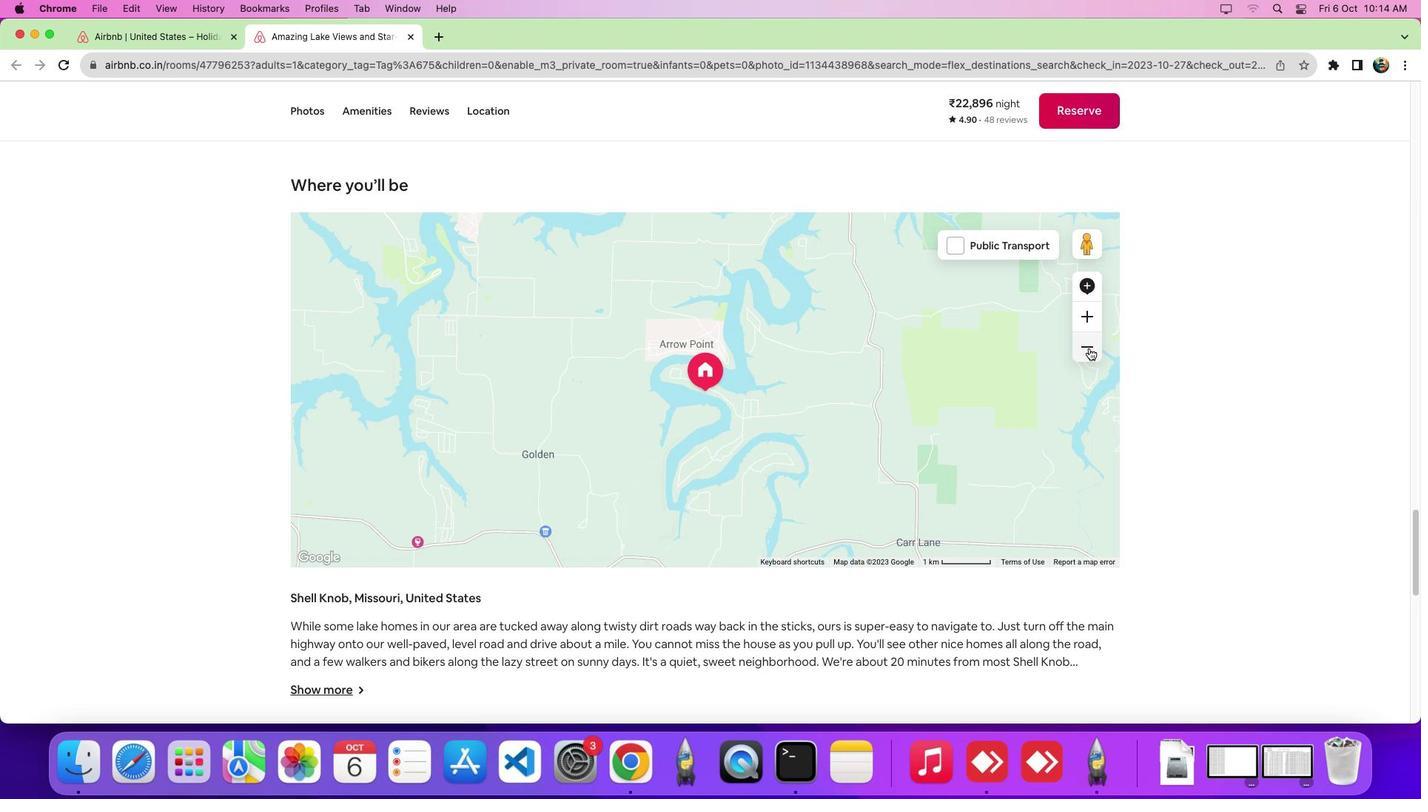 
Action: Mouse moved to (1096, 347)
Screenshot: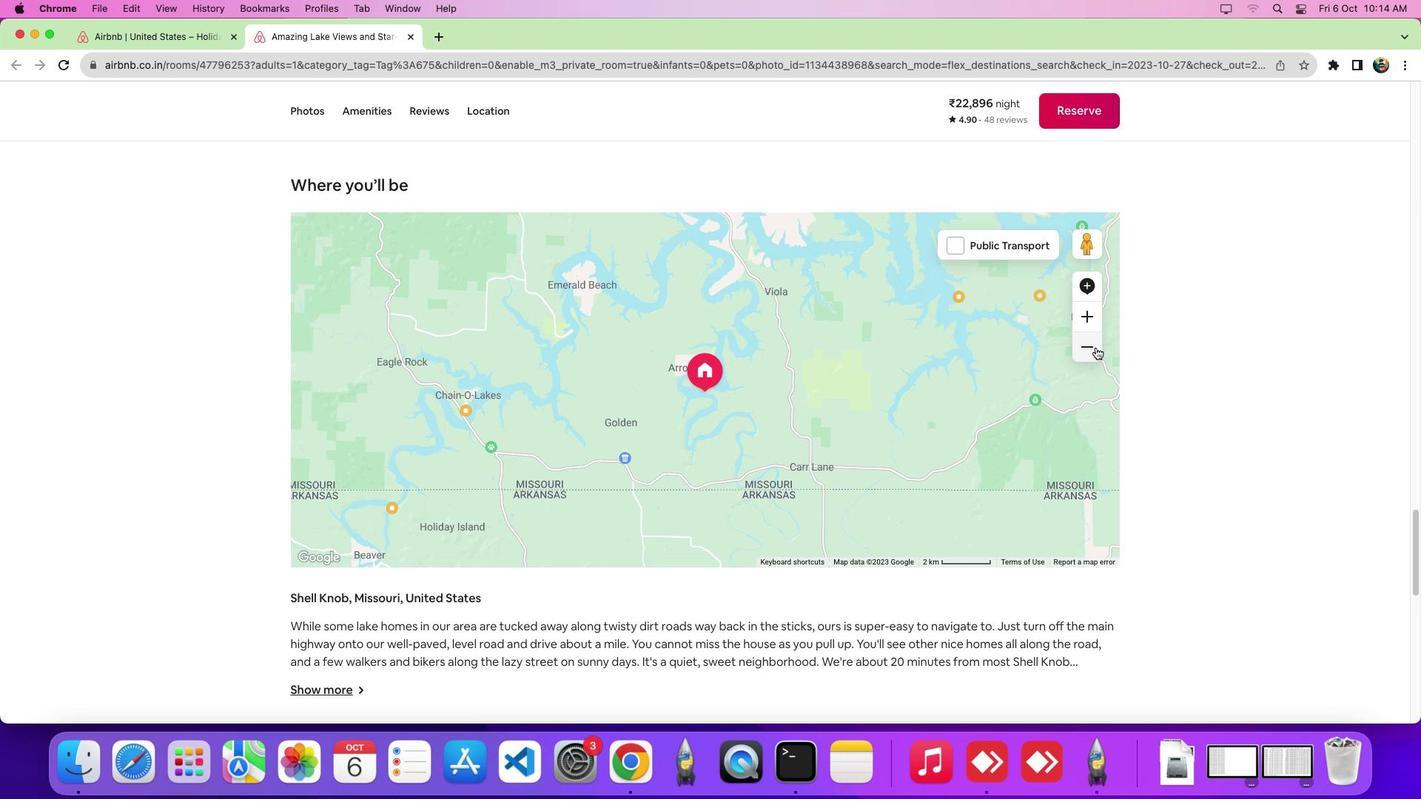 
